 Task: Look for space in Bogovinje, Macedonia from 5th July, 2023 to 15th July, 2023 for 9 adults in price range Rs.15000 to Rs.25000. Place can be entire place with 5 bedrooms having 5 beds and 5 bathrooms. Property type can be house, flat, guest house. Amenities needed are: washing machine. Booking option can be shelf check-in. Required host language is English.
Action: Mouse moved to (519, 110)
Screenshot: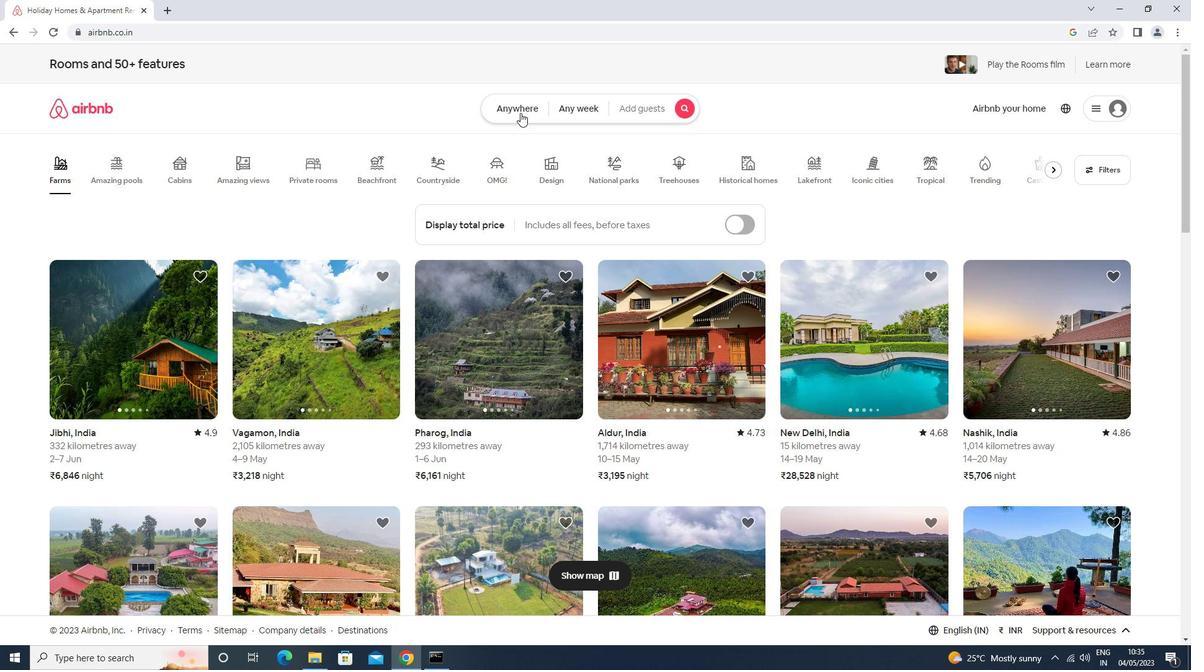
Action: Mouse pressed left at (519, 110)
Screenshot: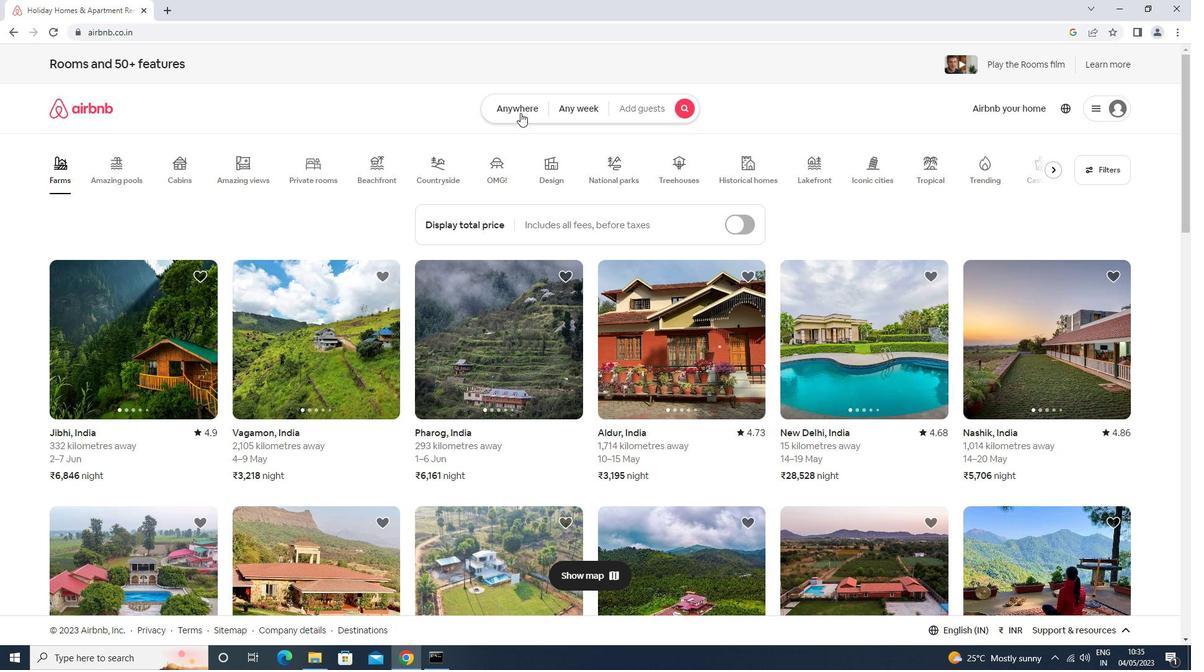 
Action: Mouse moved to (489, 165)
Screenshot: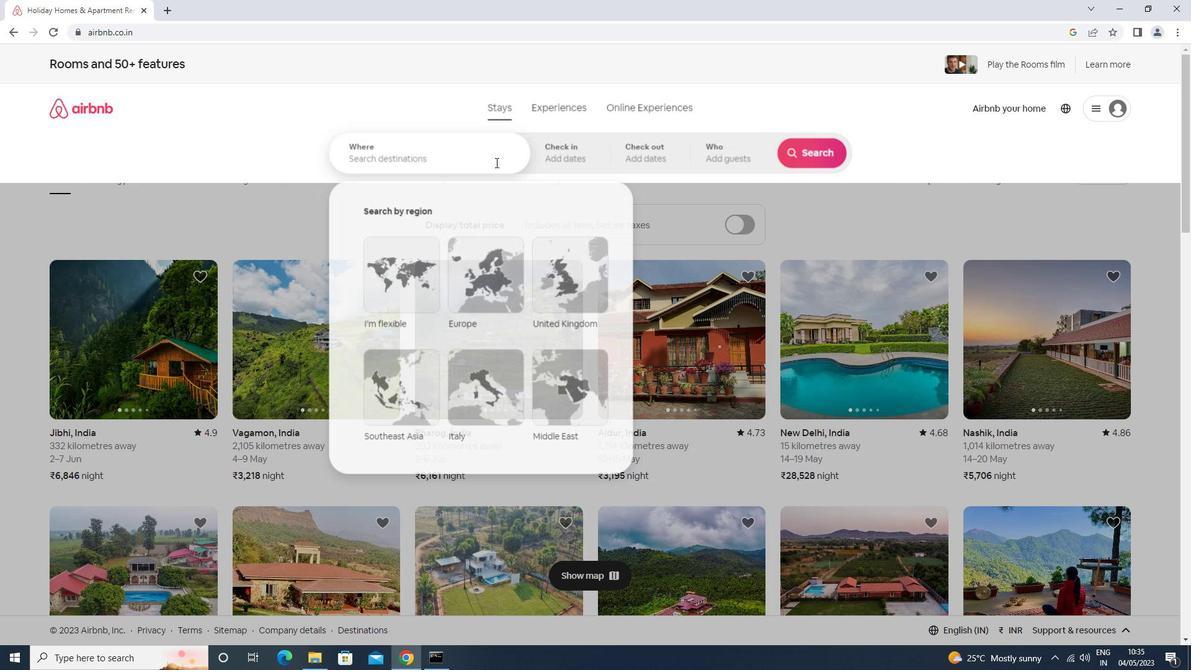
Action: Mouse pressed left at (489, 165)
Screenshot: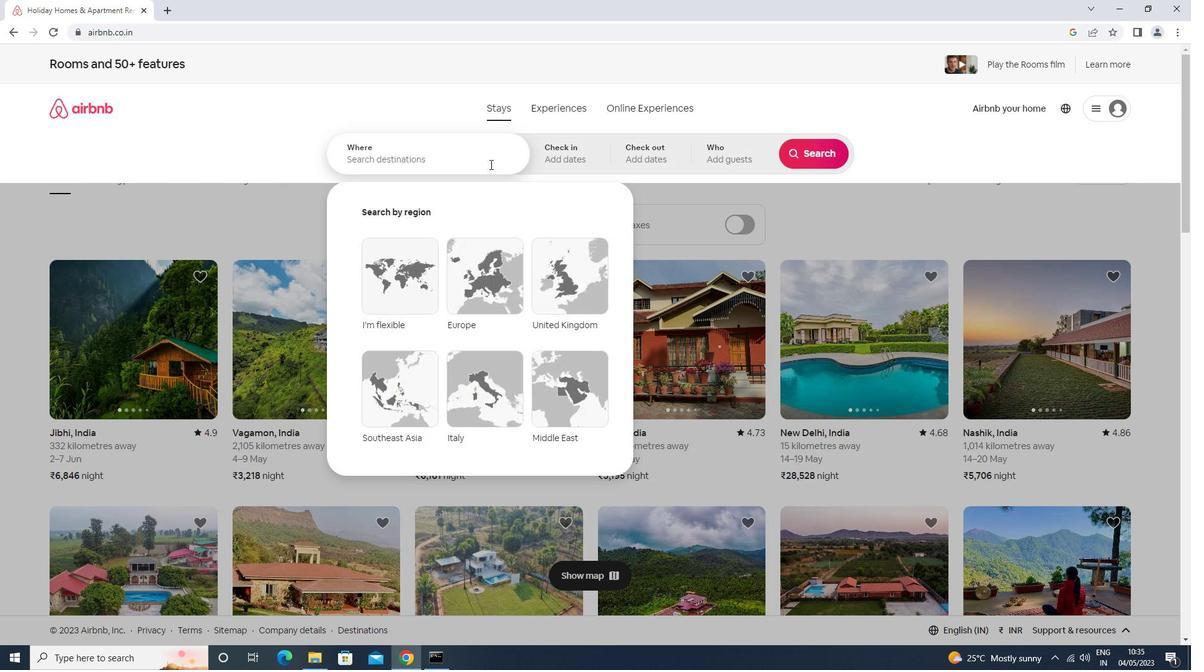 
Action: Key pressed bogoni<Key.backspace><Key.backspace>vinje<Key.down><Key.enter>
Screenshot: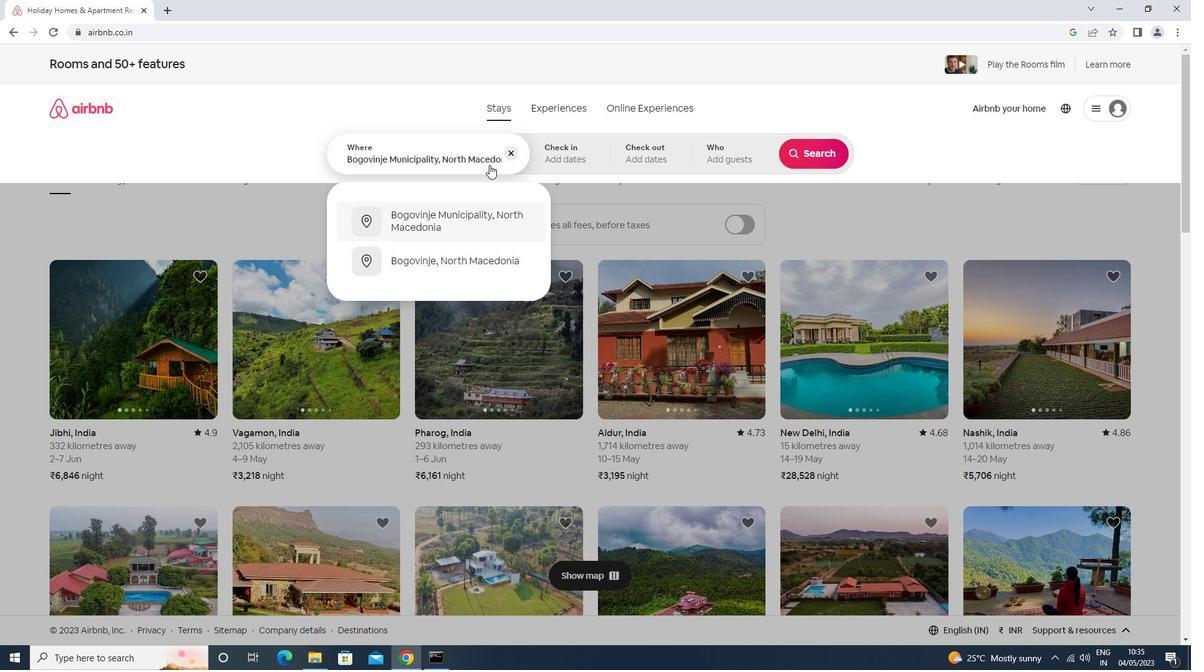 
Action: Mouse moved to (809, 250)
Screenshot: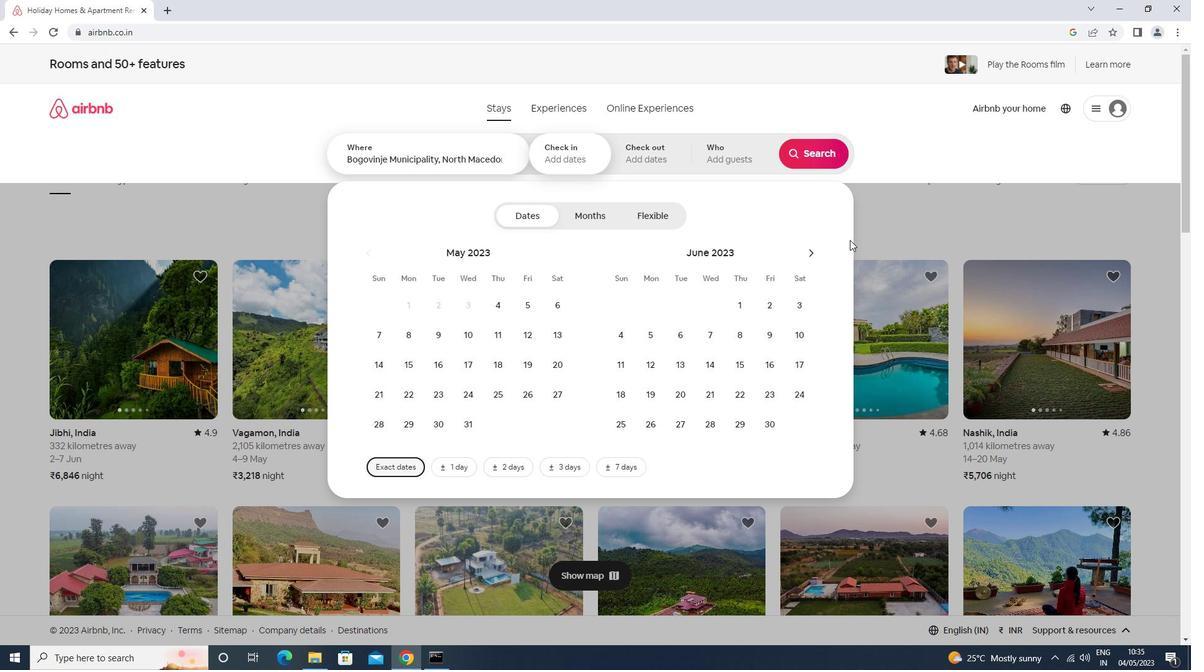 
Action: Mouse pressed left at (809, 250)
Screenshot: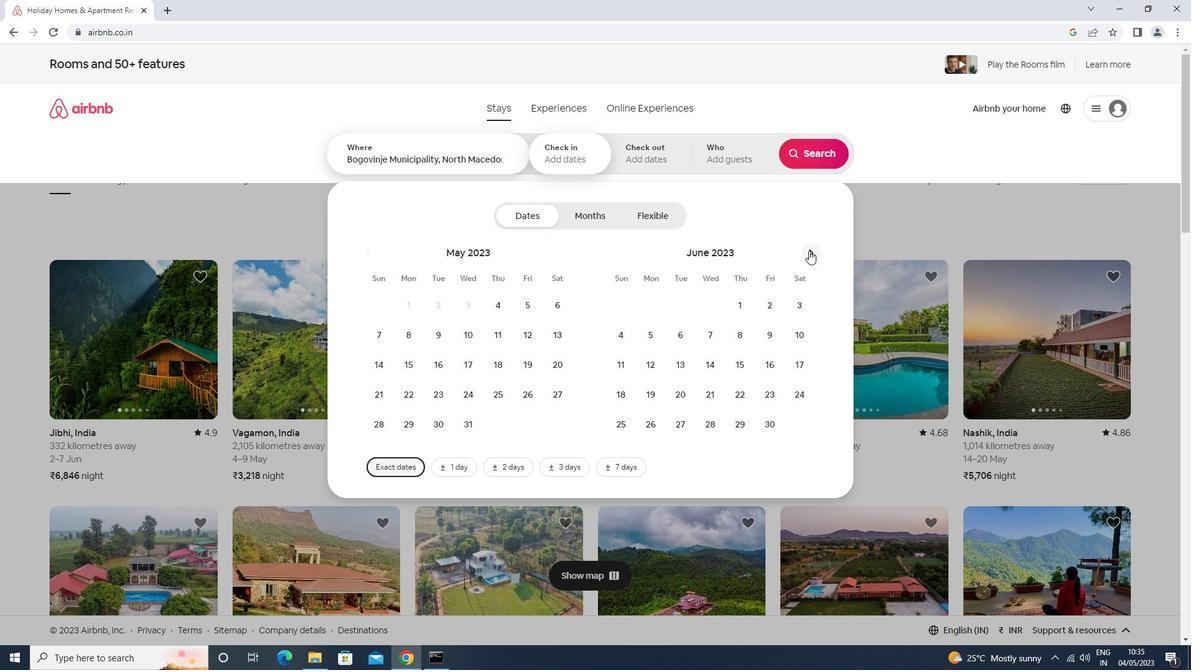 
Action: Mouse moved to (716, 332)
Screenshot: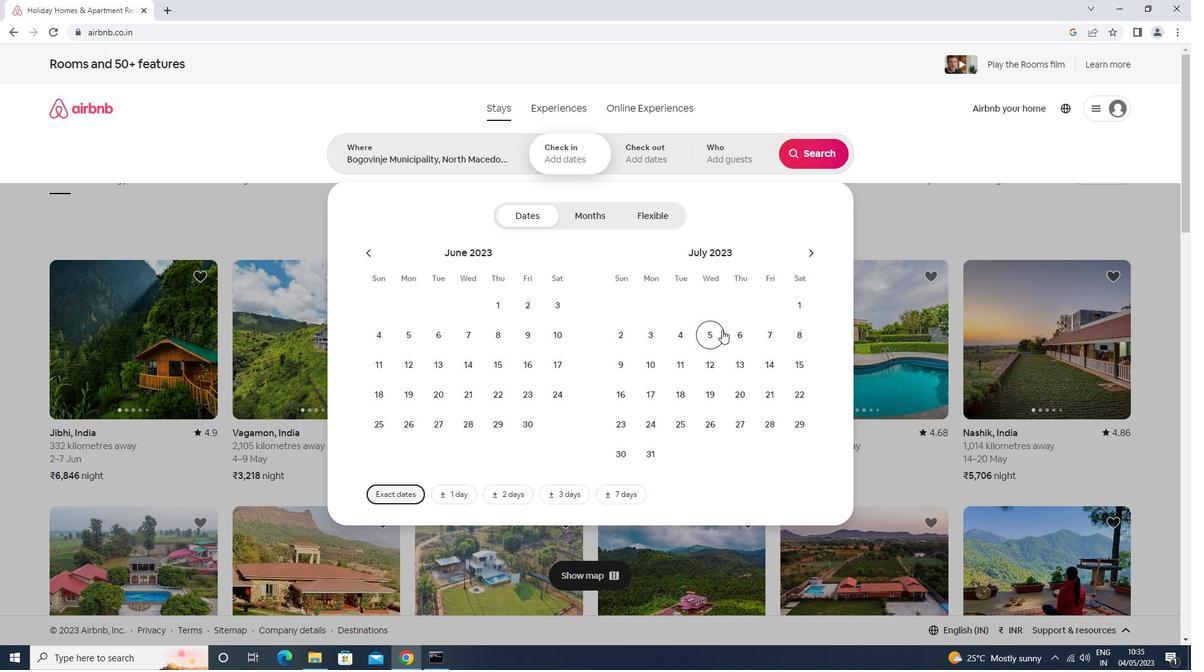 
Action: Mouse pressed left at (716, 332)
Screenshot: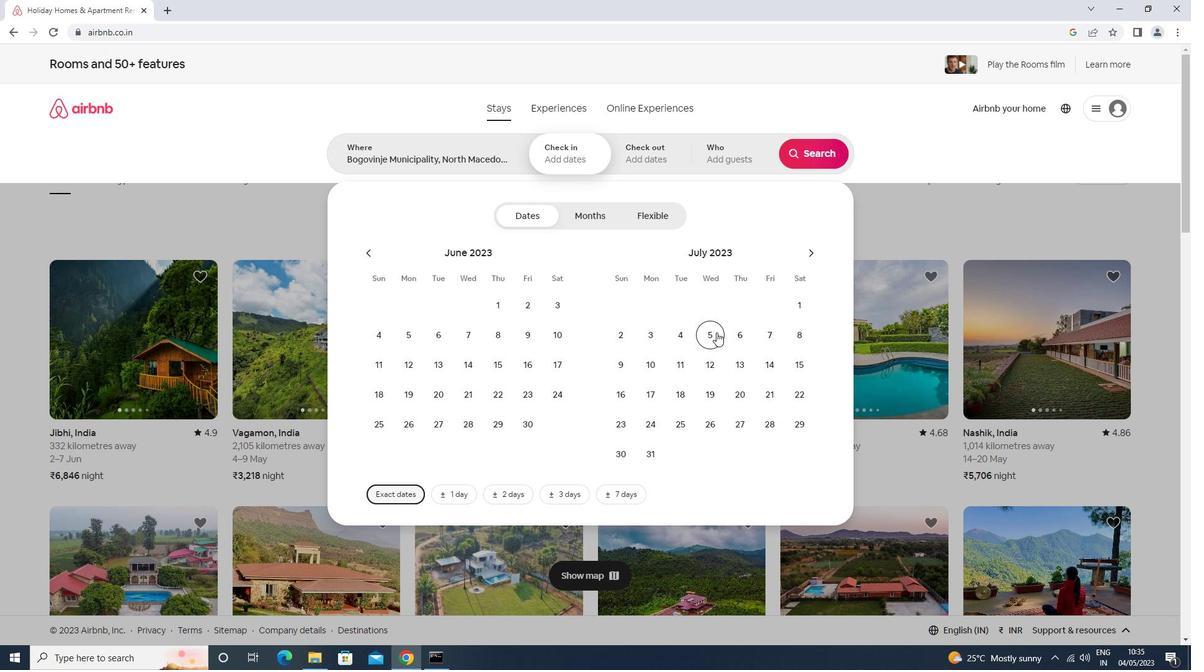 
Action: Mouse moved to (803, 366)
Screenshot: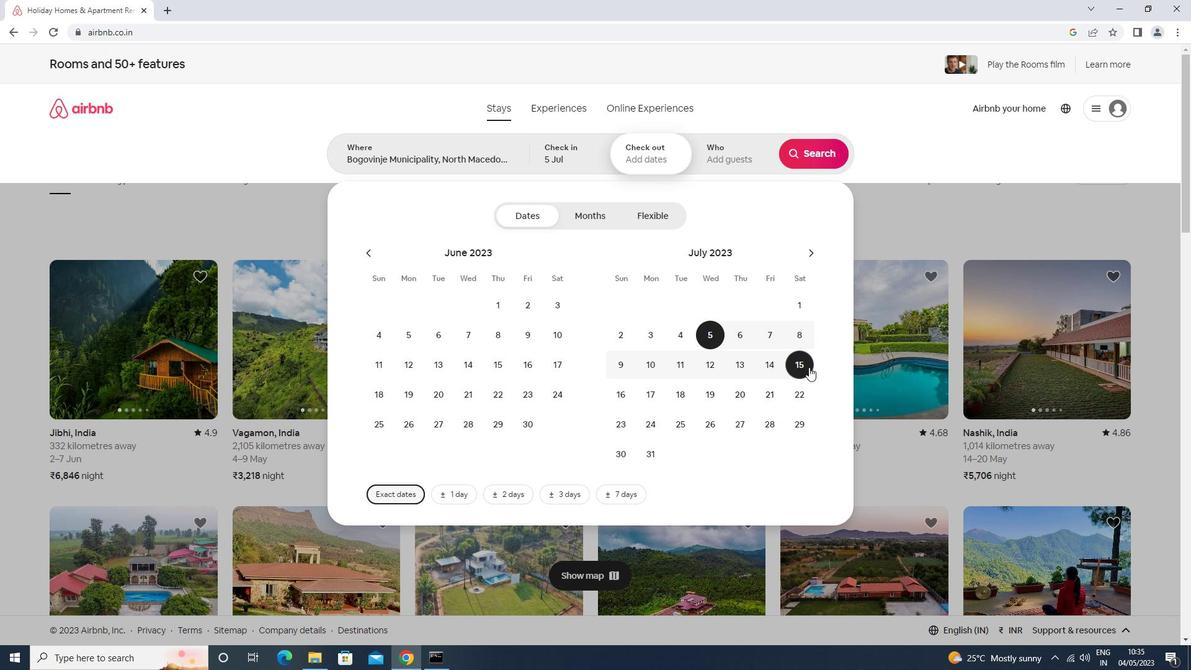 
Action: Mouse pressed left at (803, 366)
Screenshot: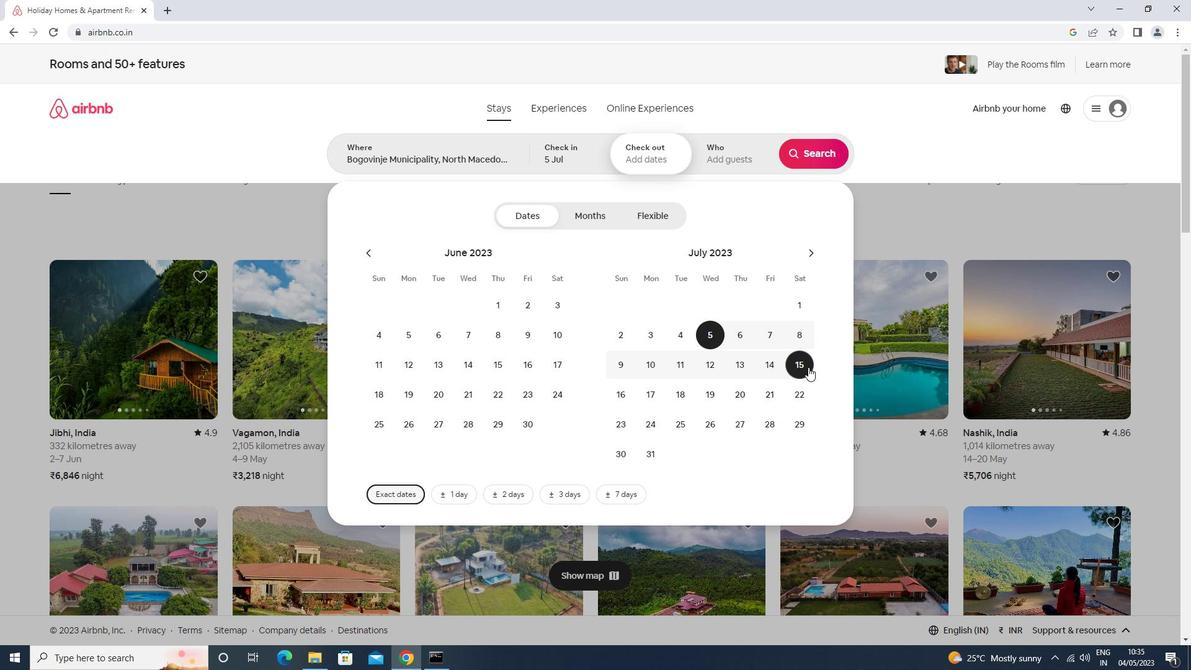 
Action: Mouse moved to (739, 161)
Screenshot: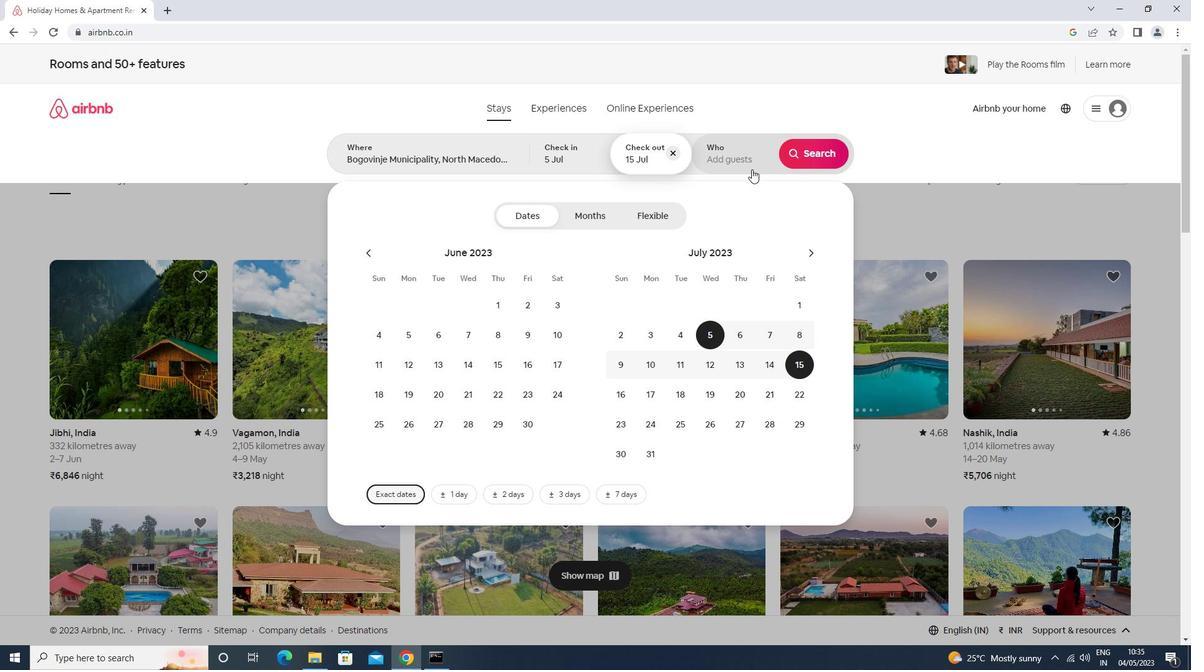 
Action: Mouse pressed left at (739, 161)
Screenshot: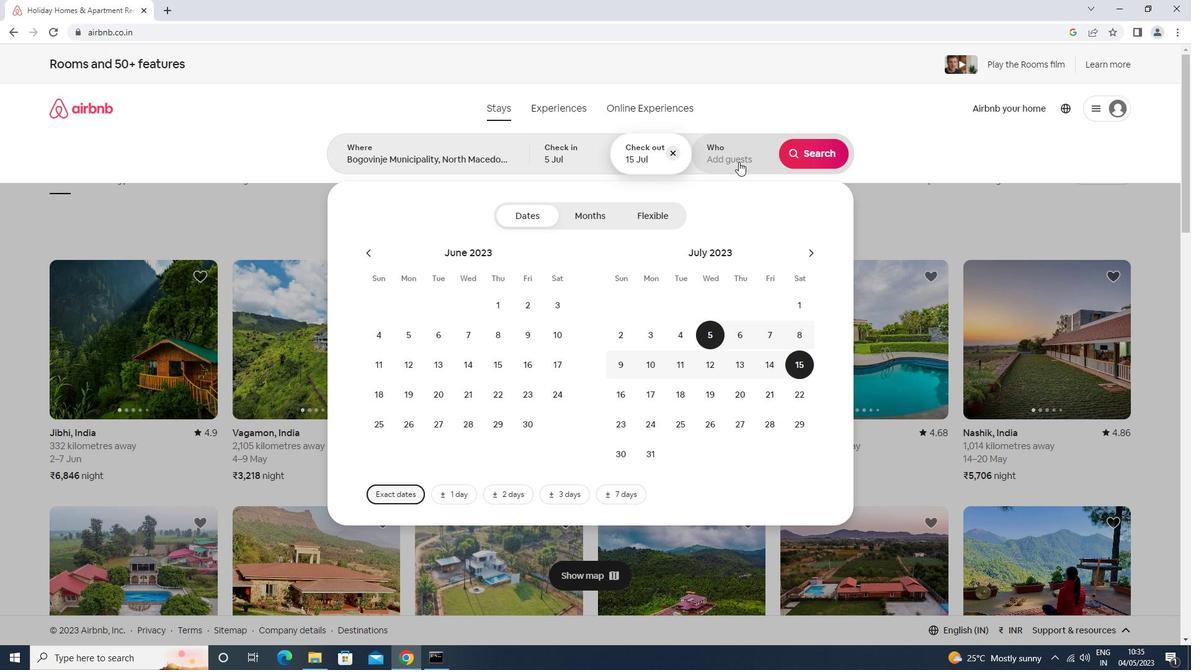 
Action: Mouse moved to (809, 219)
Screenshot: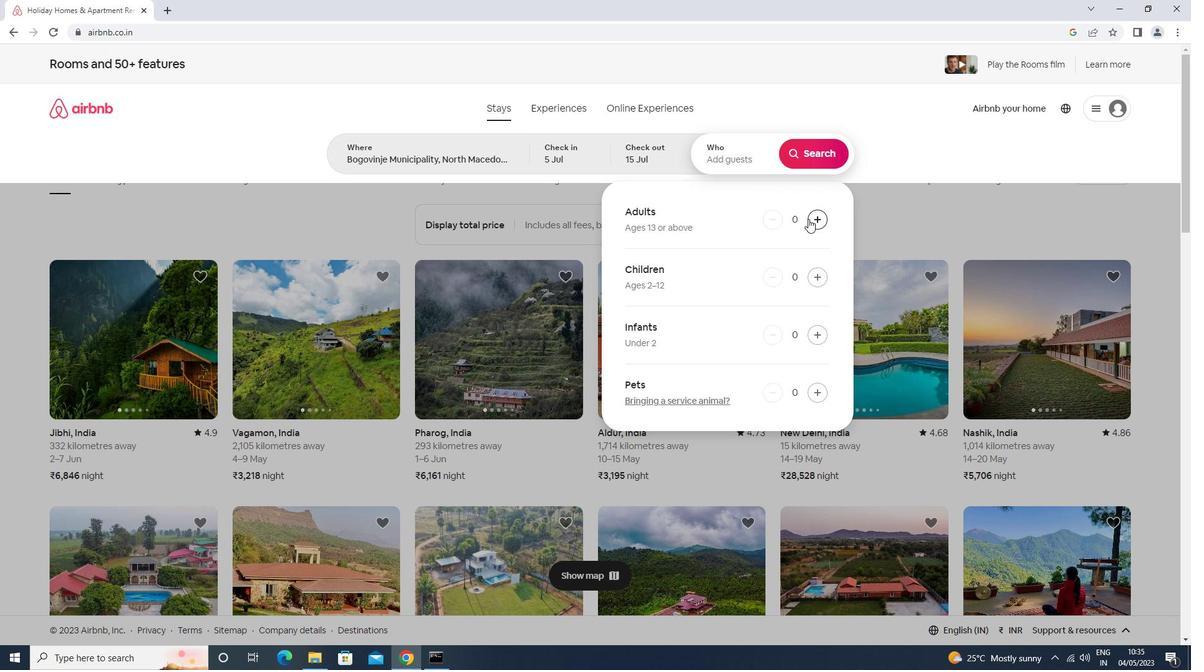 
Action: Mouse pressed left at (809, 219)
Screenshot: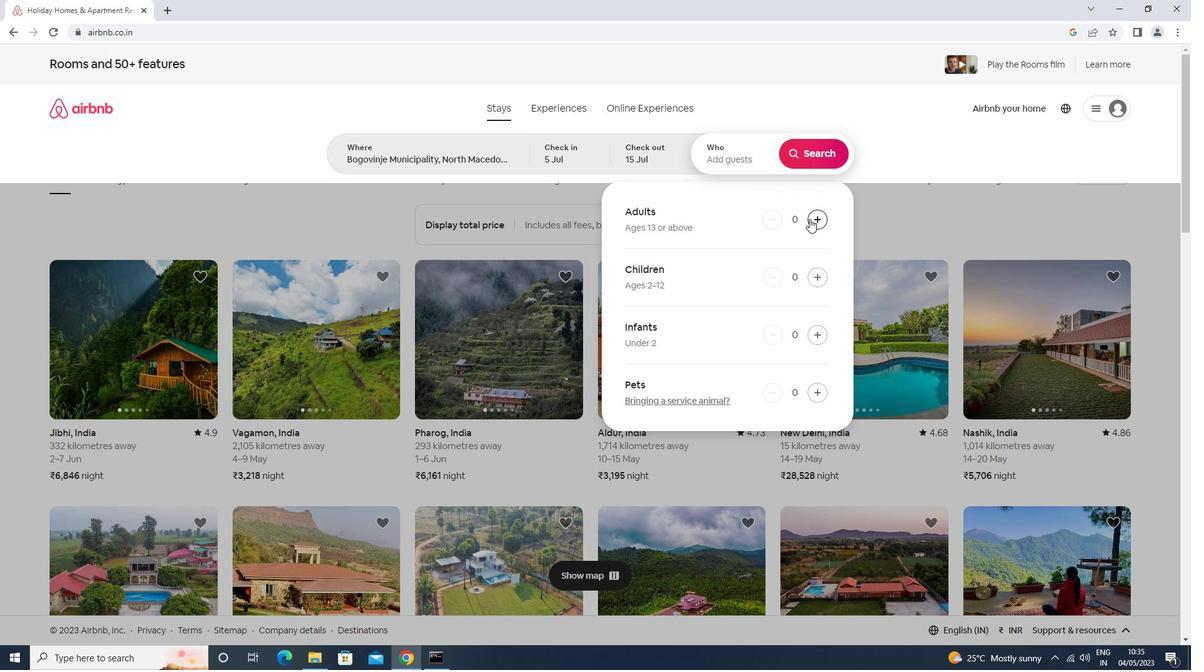 
Action: Mouse moved to (810, 219)
Screenshot: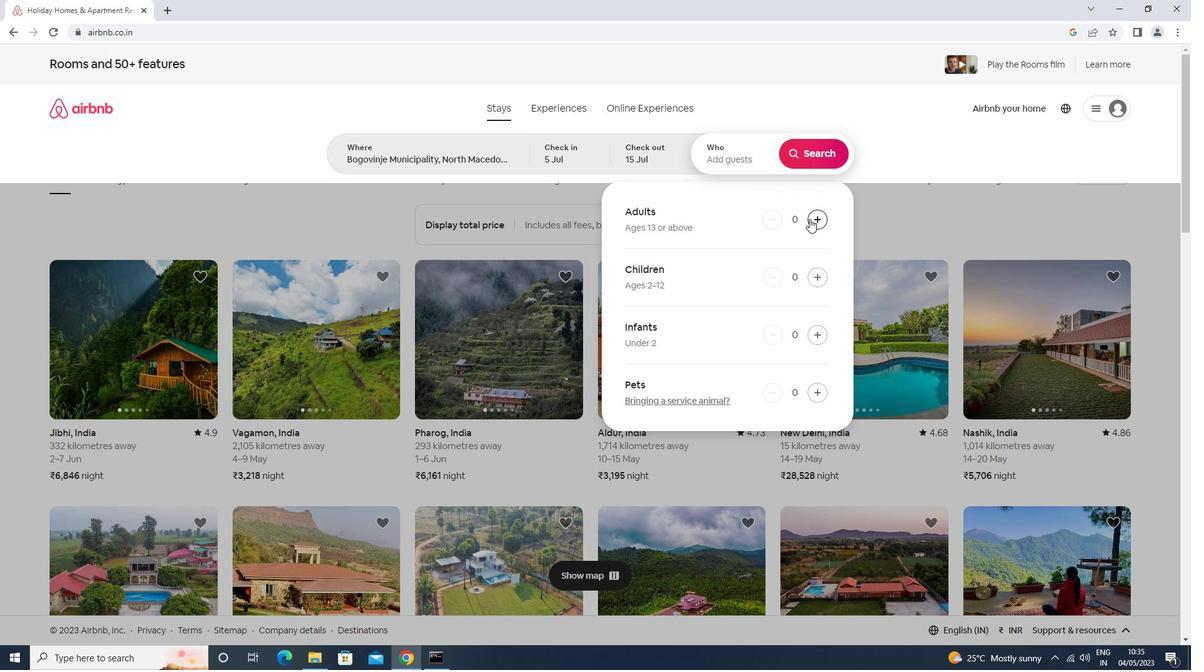 
Action: Mouse pressed left at (810, 219)
Screenshot: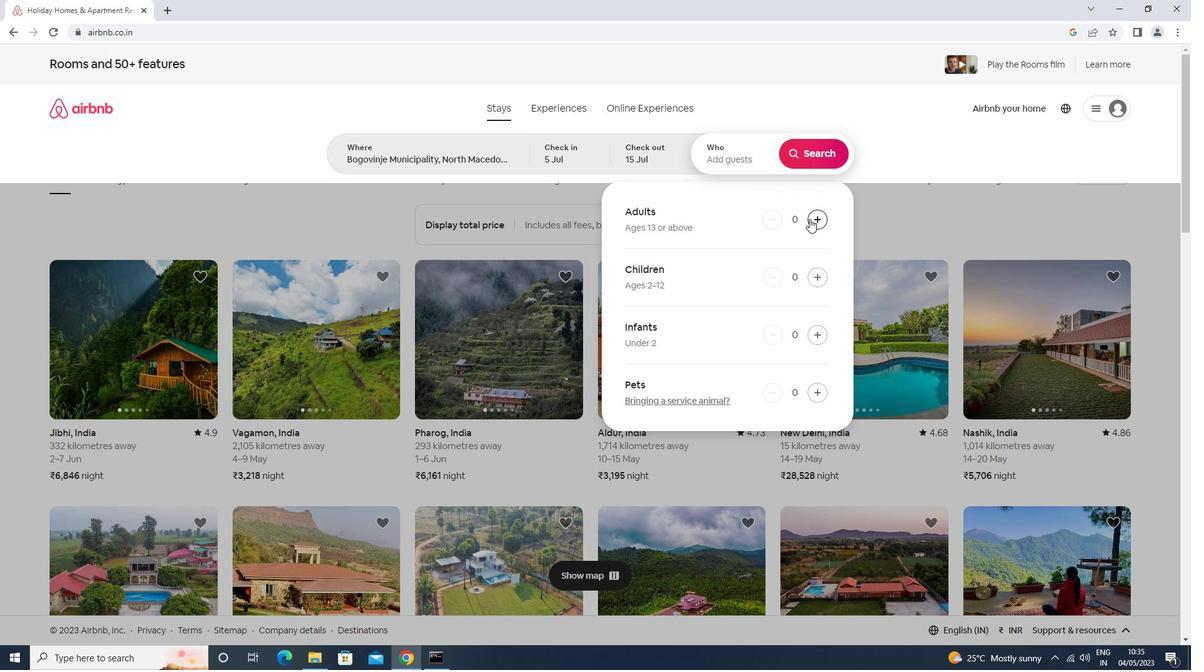 
Action: Mouse pressed left at (810, 219)
Screenshot: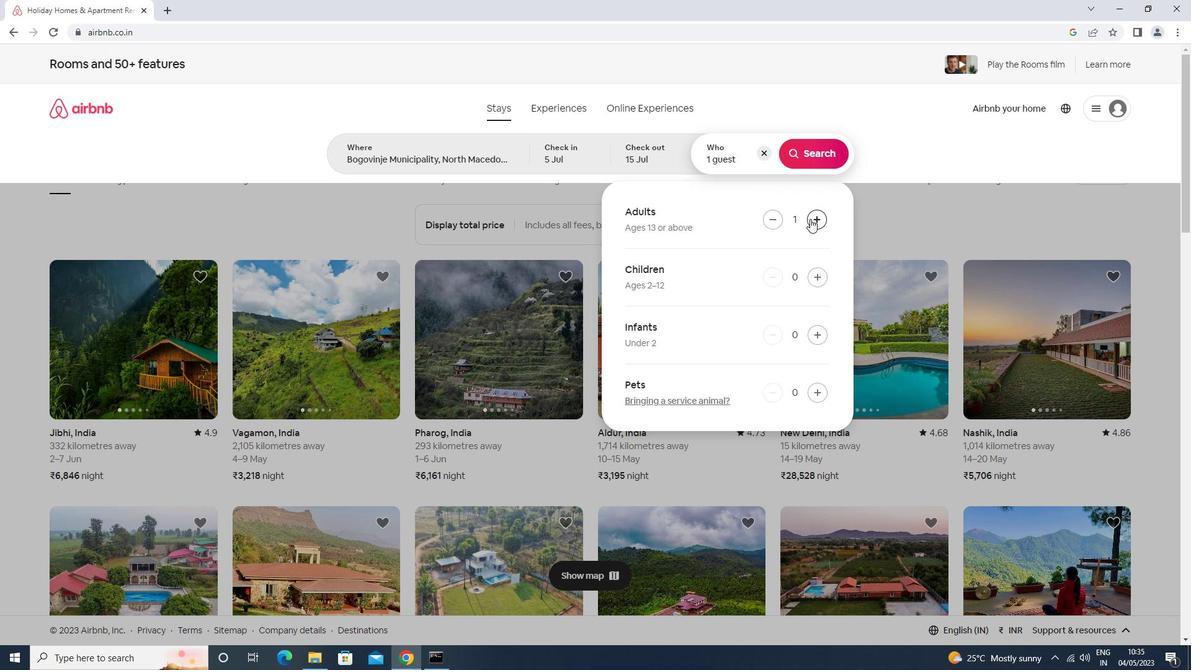 
Action: Mouse pressed left at (810, 219)
Screenshot: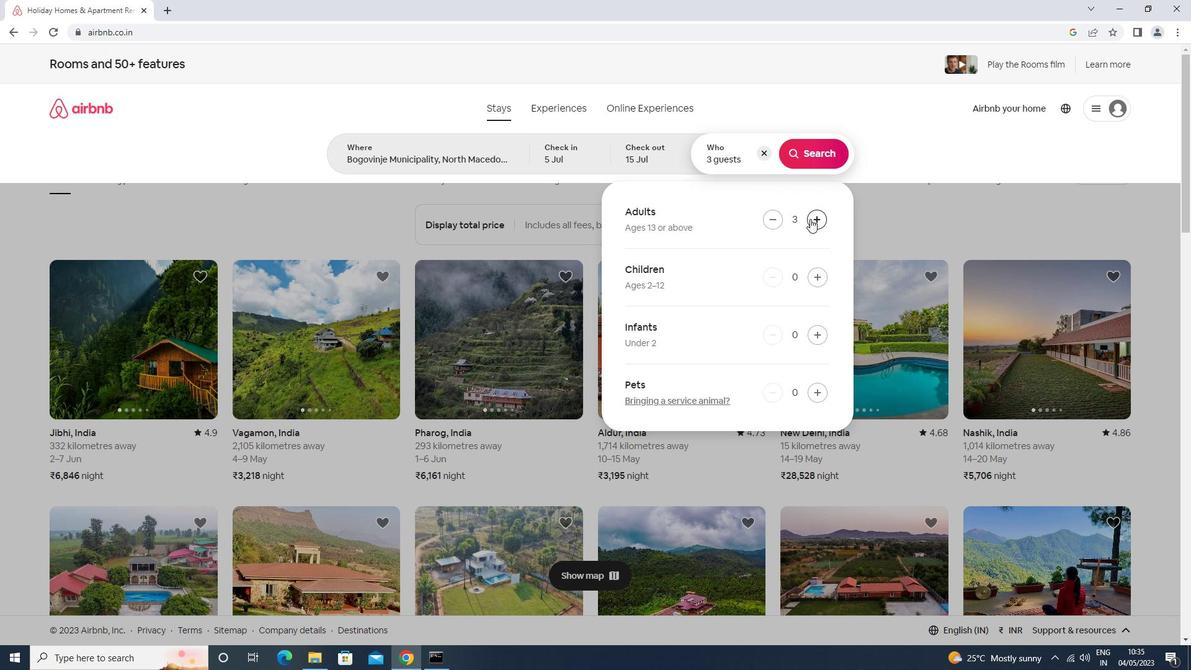 
Action: Mouse moved to (811, 217)
Screenshot: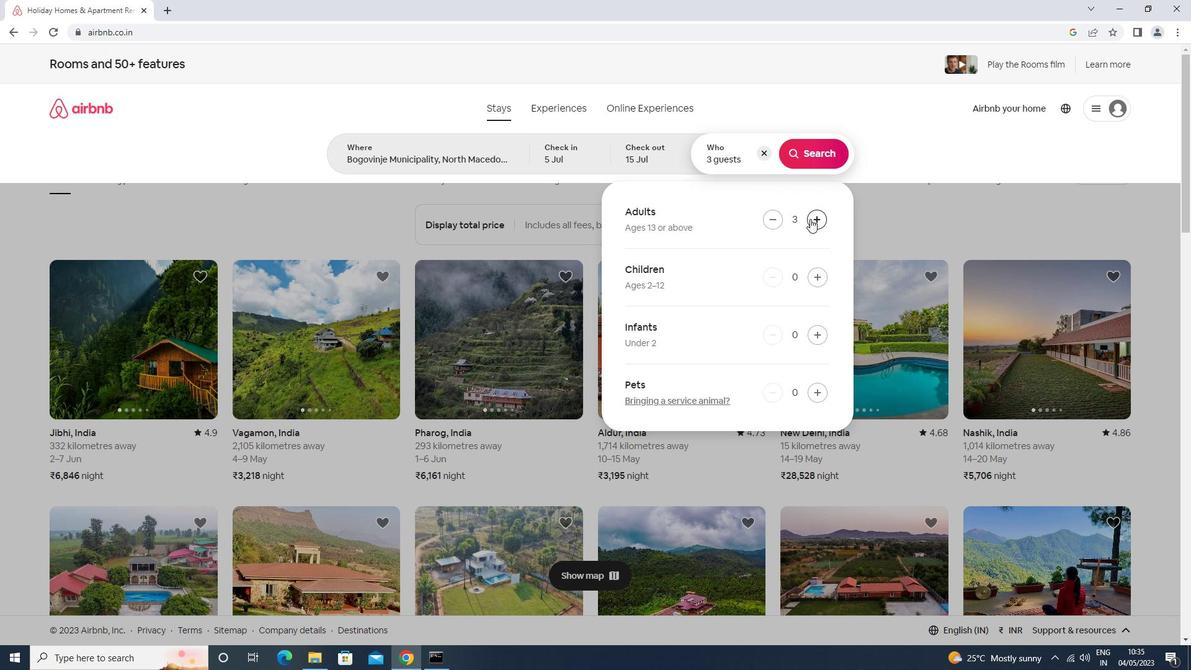 
Action: Mouse pressed left at (811, 217)
Screenshot: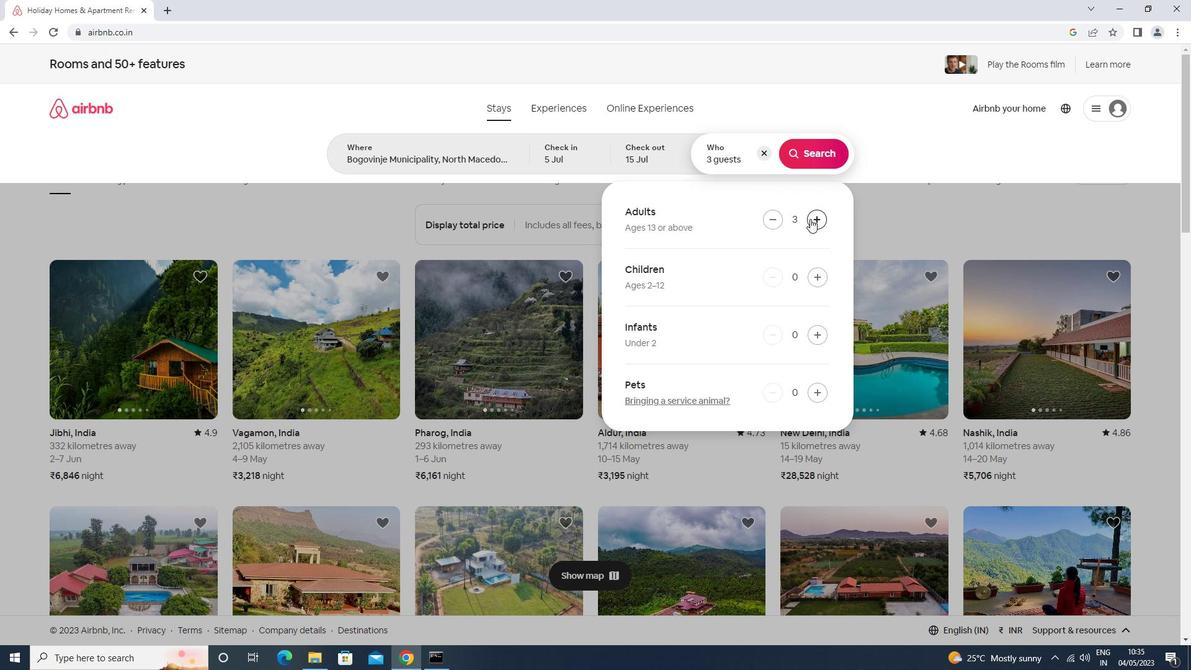 
Action: Mouse pressed left at (811, 217)
Screenshot: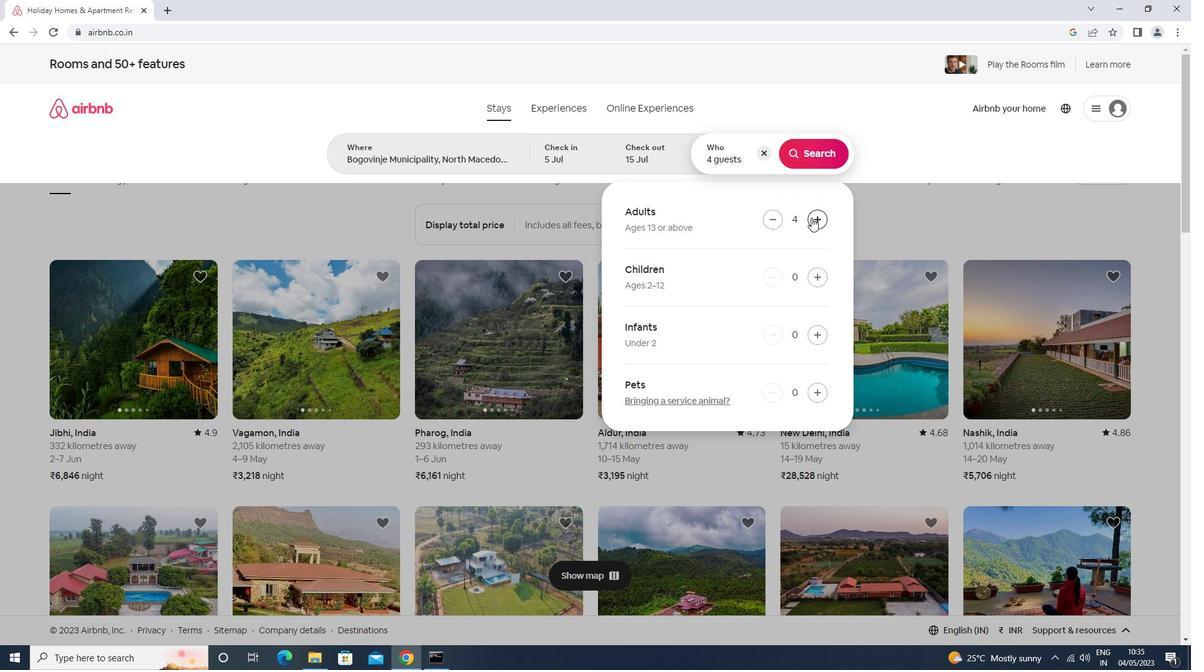 
Action: Mouse moved to (812, 217)
Screenshot: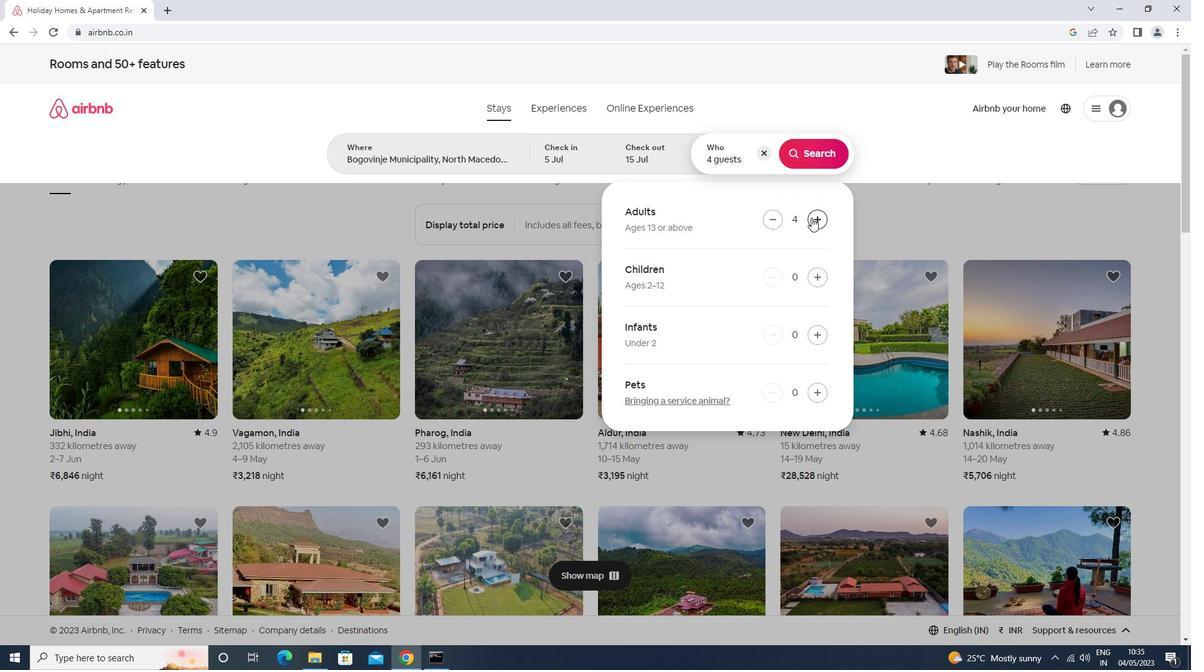 
Action: Mouse pressed left at (812, 217)
Screenshot: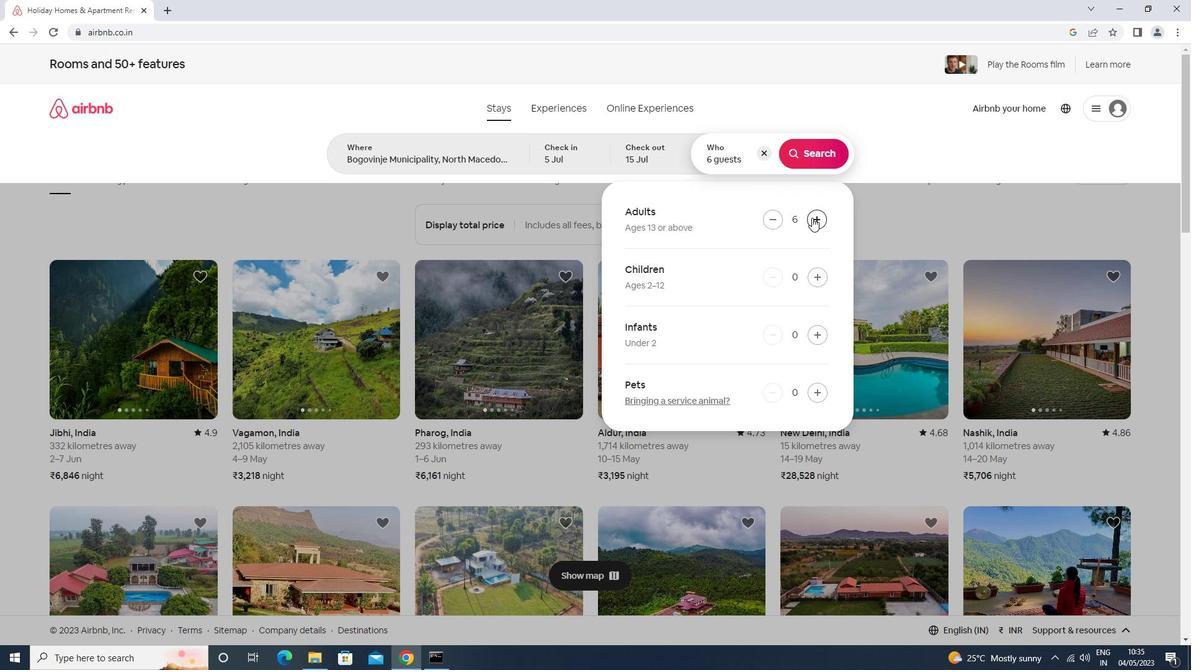 
Action: Mouse pressed left at (812, 217)
Screenshot: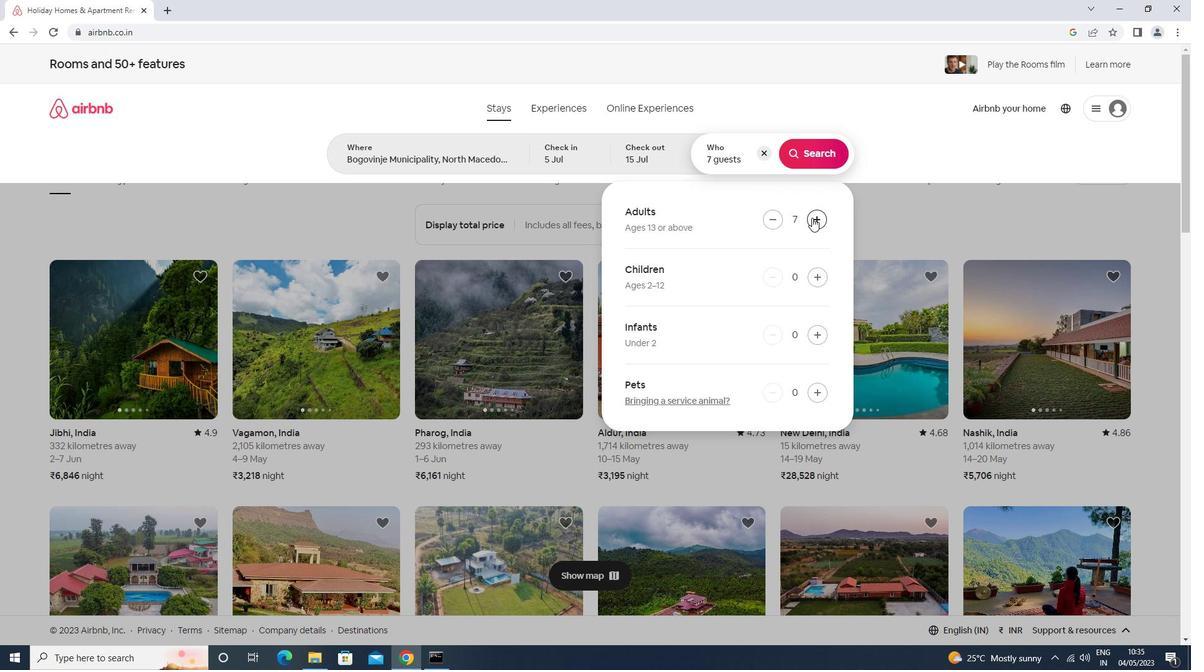
Action: Mouse pressed left at (812, 217)
Screenshot: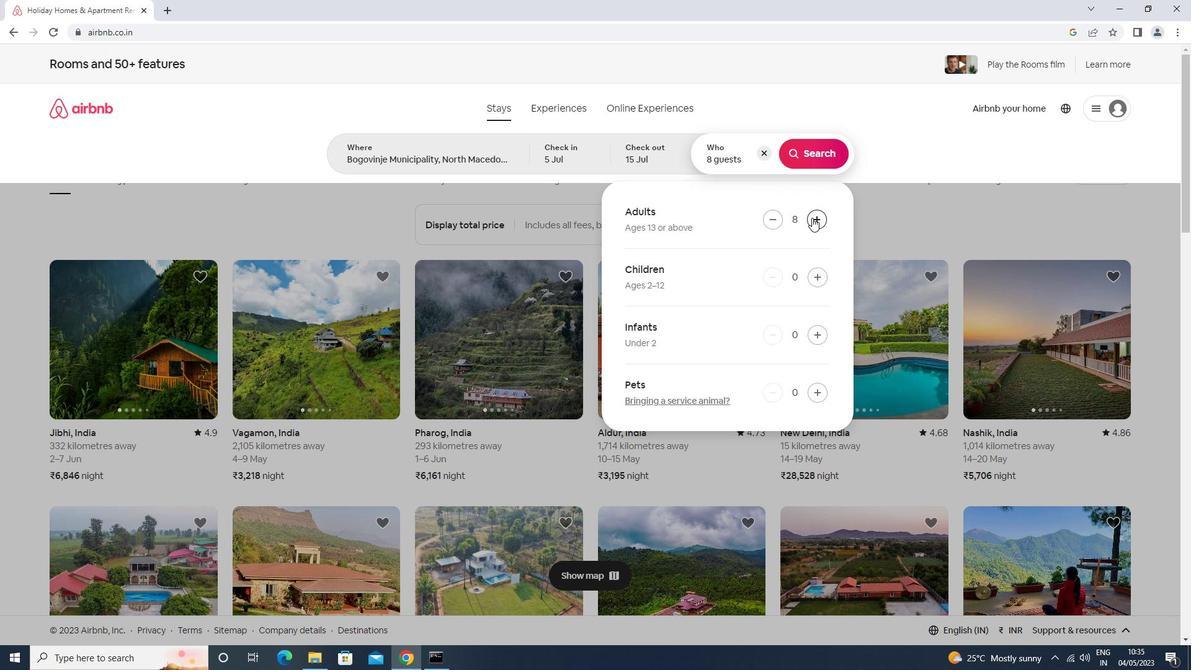 
Action: Mouse moved to (813, 152)
Screenshot: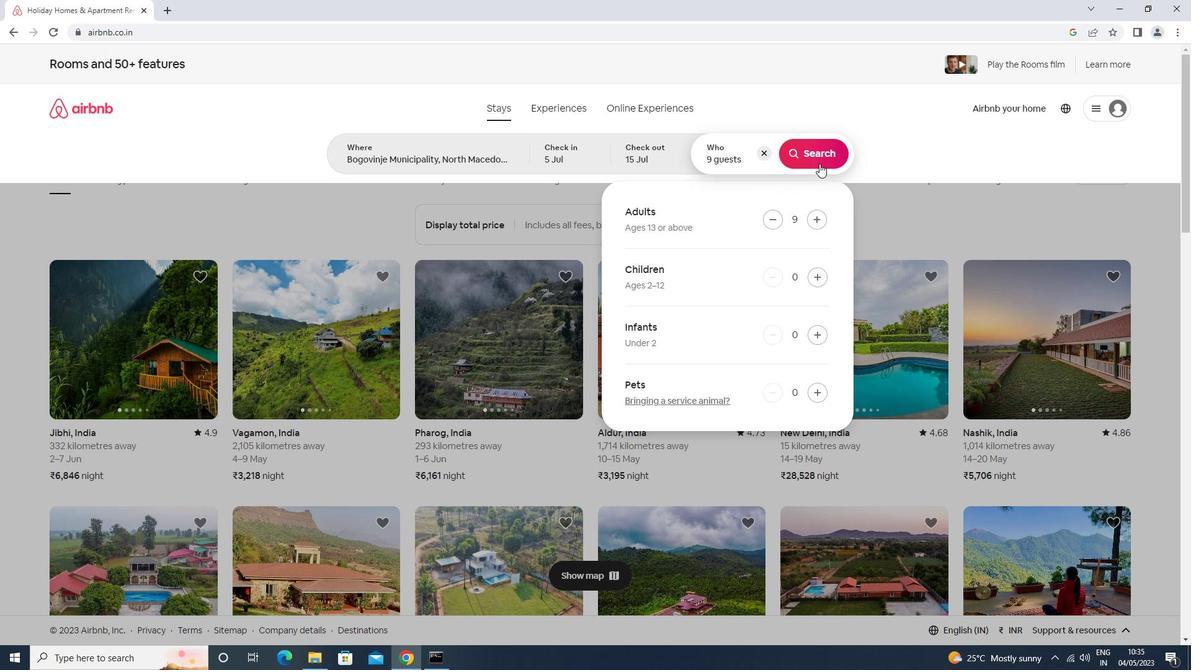 
Action: Mouse pressed left at (813, 152)
Screenshot: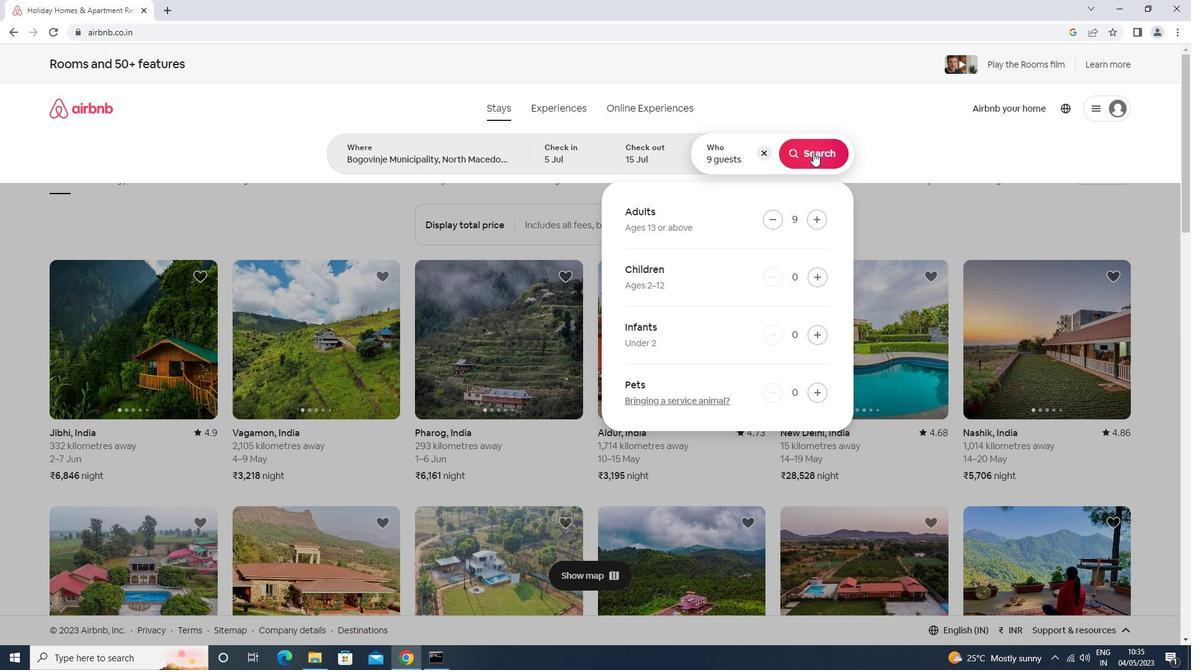 
Action: Mouse moved to (1144, 116)
Screenshot: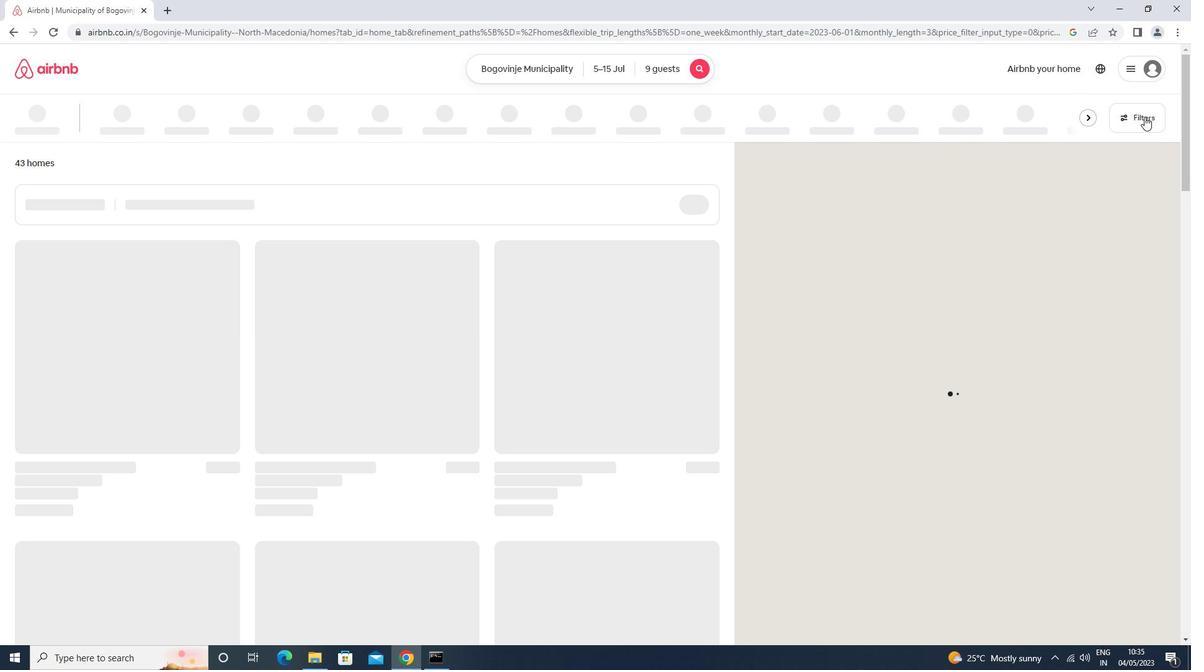 
Action: Mouse pressed left at (1144, 116)
Screenshot: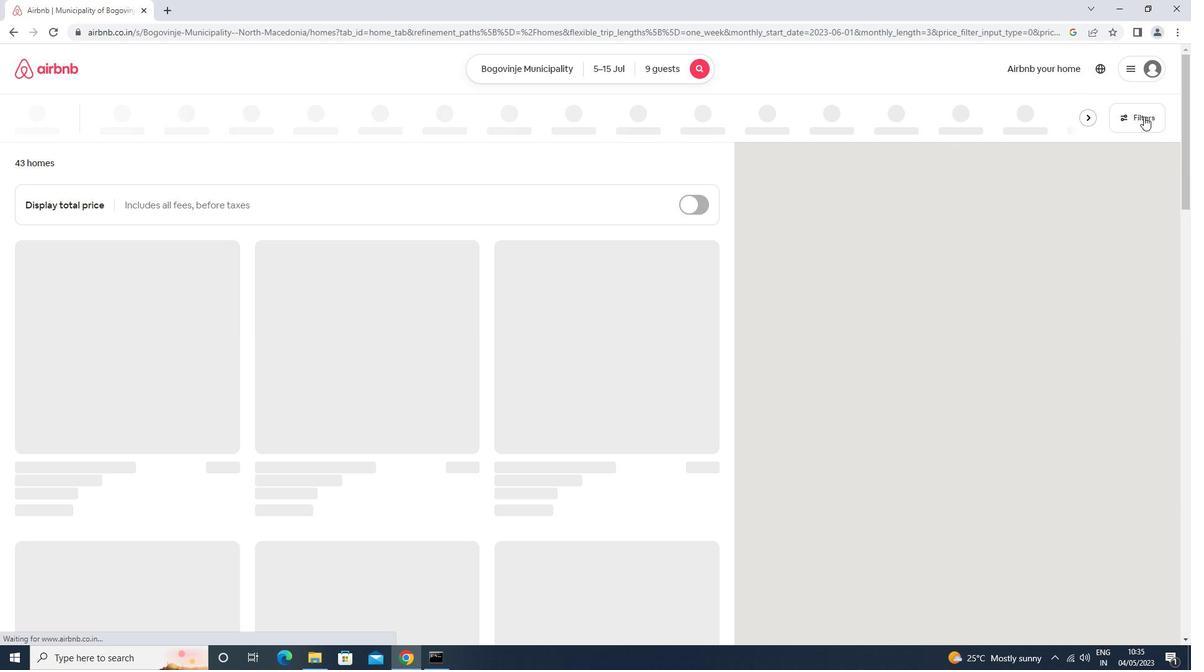 
Action: Mouse moved to (516, 276)
Screenshot: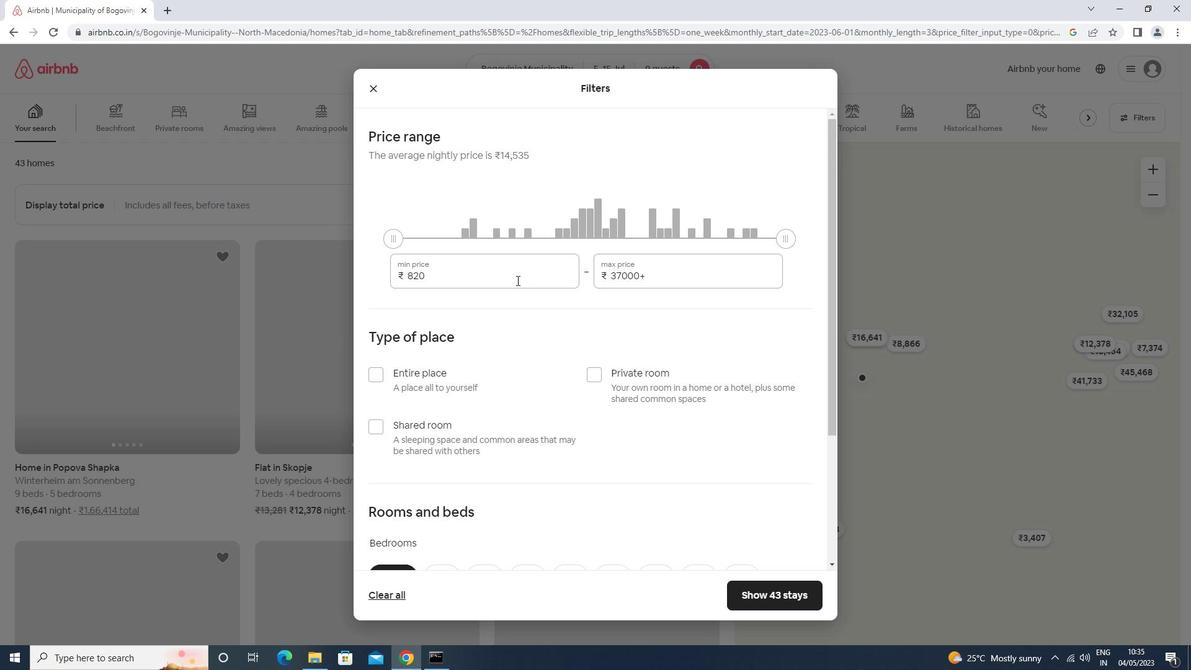 
Action: Mouse pressed left at (516, 276)
Screenshot: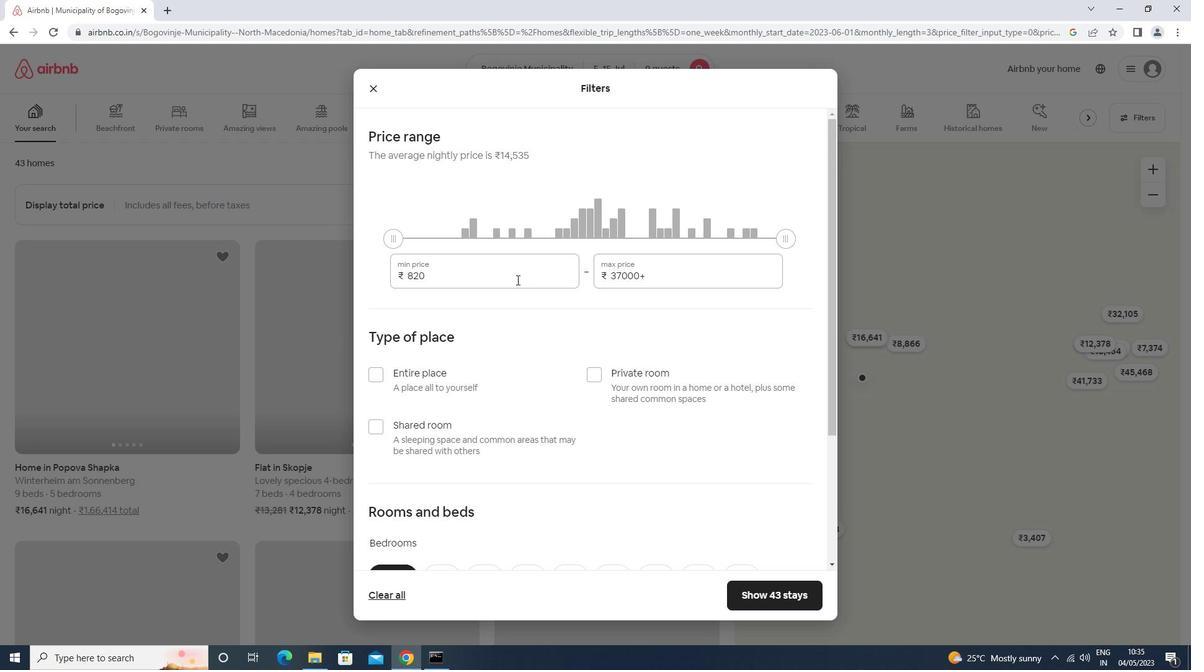 
Action: Mouse moved to (511, 276)
Screenshot: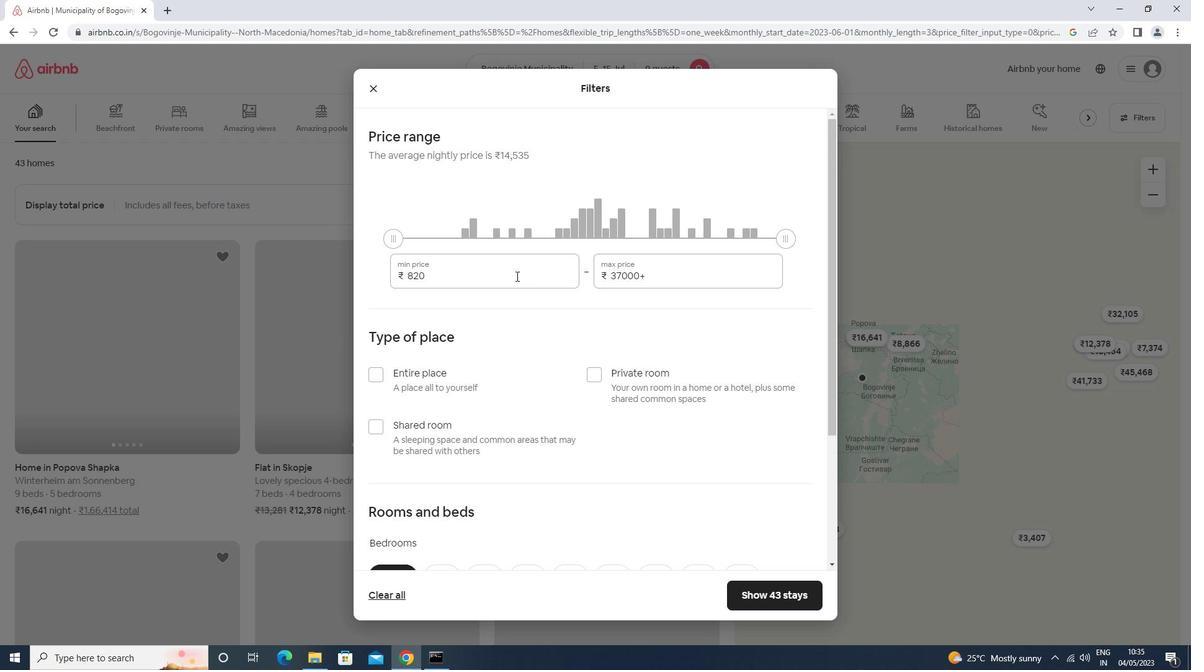 
Action: Key pressed <Key.backspace><Key.backspace><Key.backspace><Key.backspace><Key.backspace>15000<Key.tab>2020<Key.backspace><Key.backspace><Key.backspace>500<Key.backspace><Key.backspace><Key.backspace><Key.backspace><Key.backspace><Key.backspace>25000
Screenshot: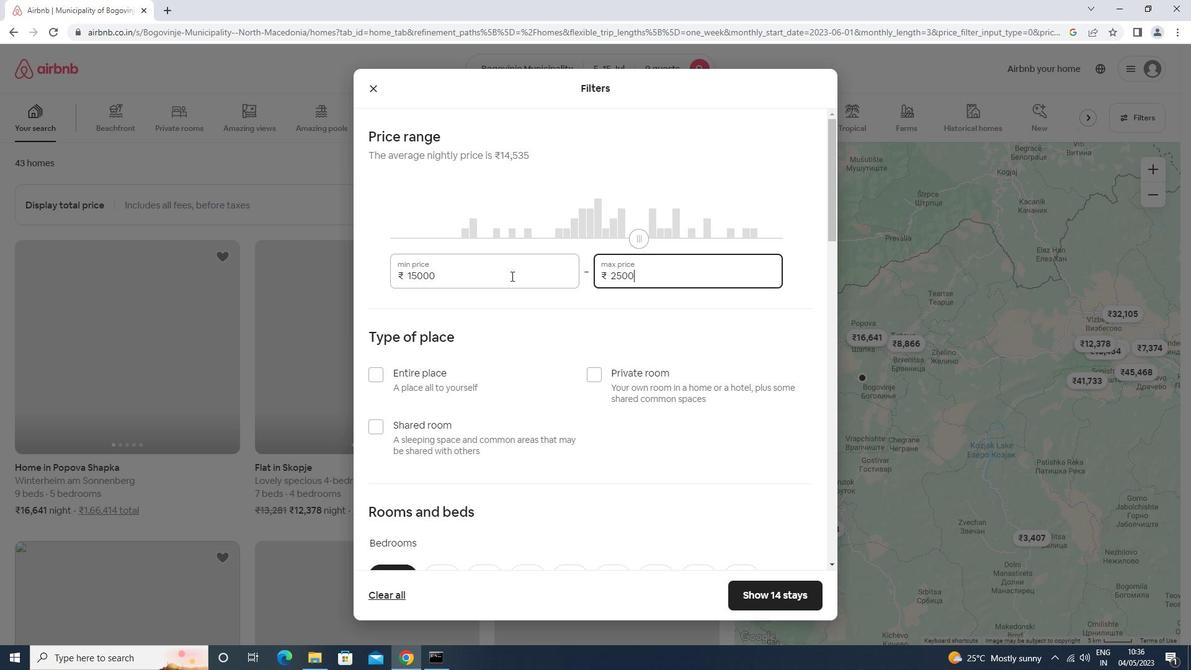 
Action: Mouse moved to (403, 379)
Screenshot: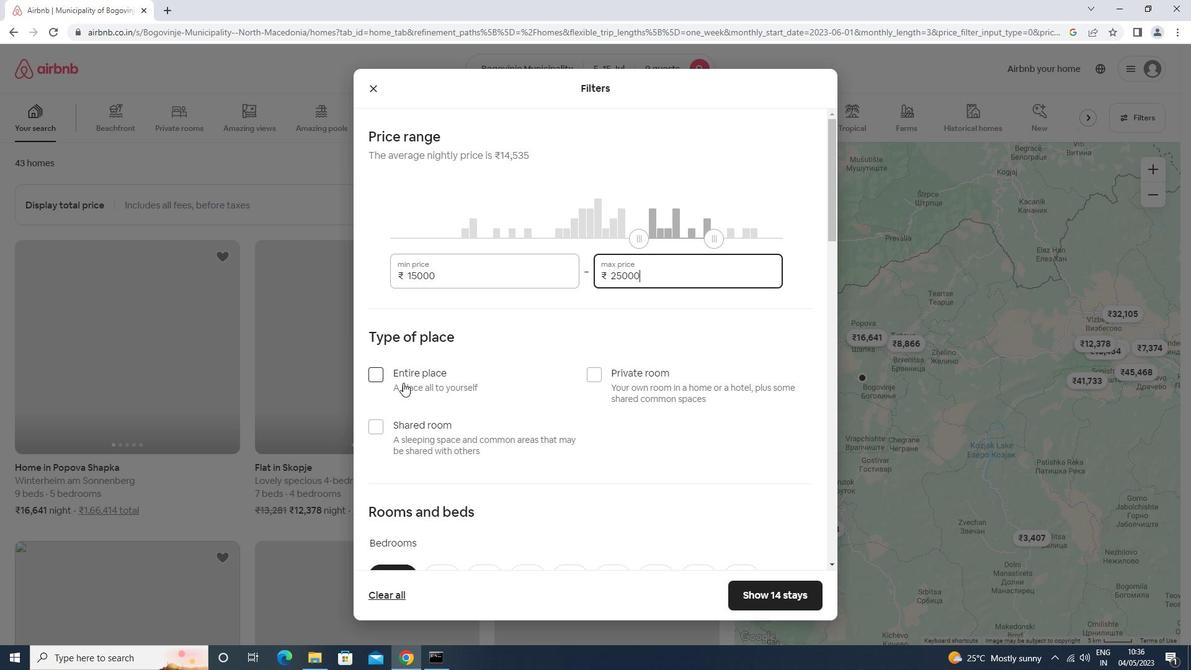 
Action: Mouse pressed left at (403, 379)
Screenshot: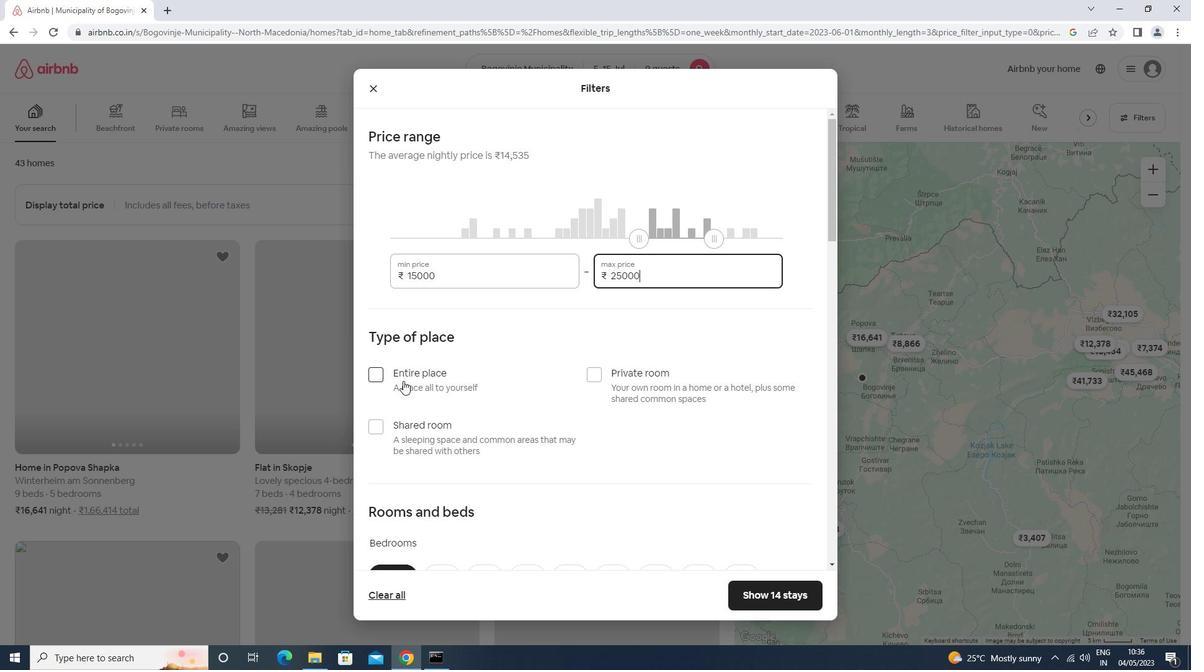 
Action: Mouse moved to (405, 376)
Screenshot: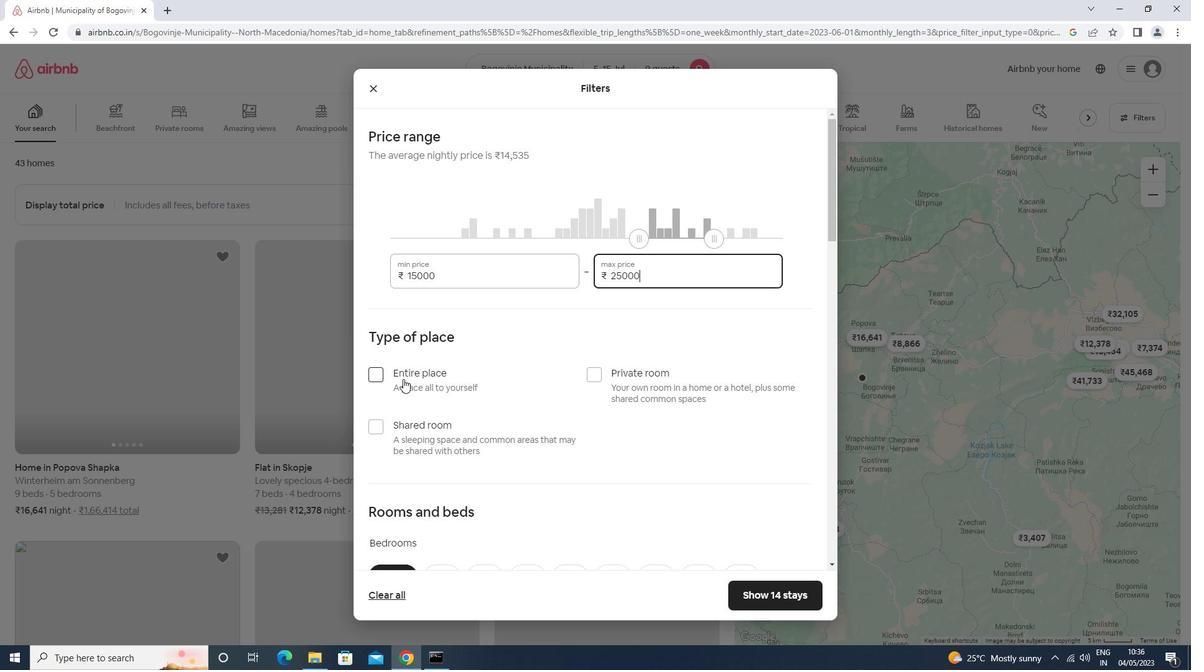 
Action: Mouse scrolled (405, 376) with delta (0, 0)
Screenshot: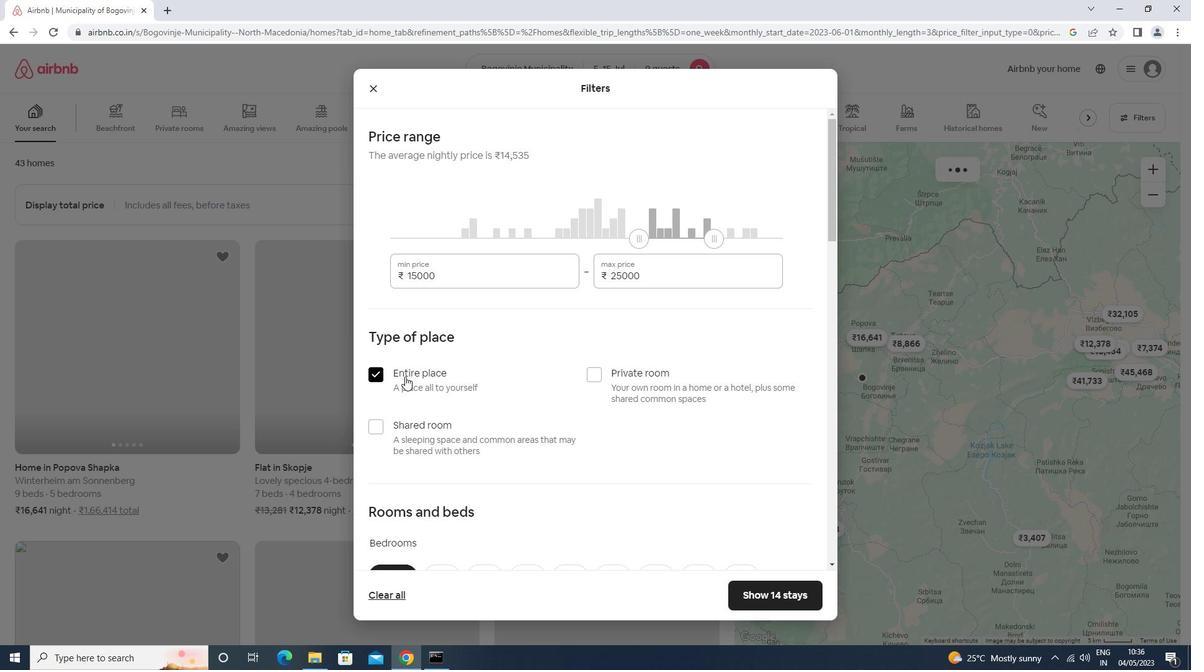 
Action: Mouse scrolled (405, 376) with delta (0, 0)
Screenshot: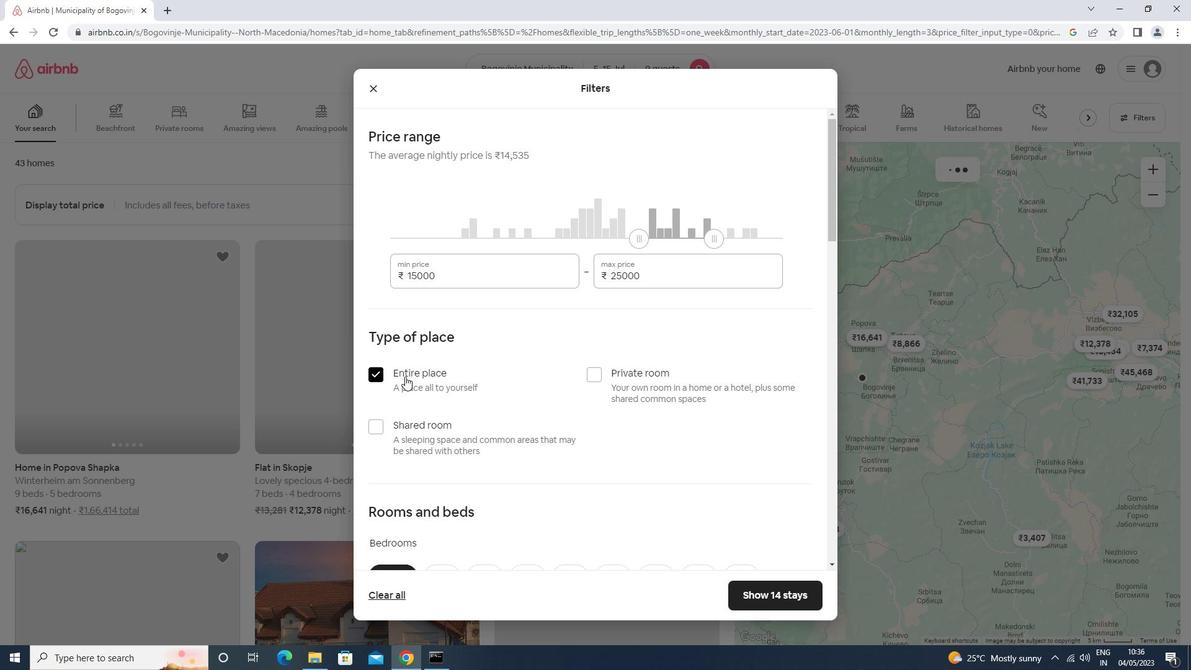 
Action: Mouse scrolled (405, 376) with delta (0, 0)
Screenshot: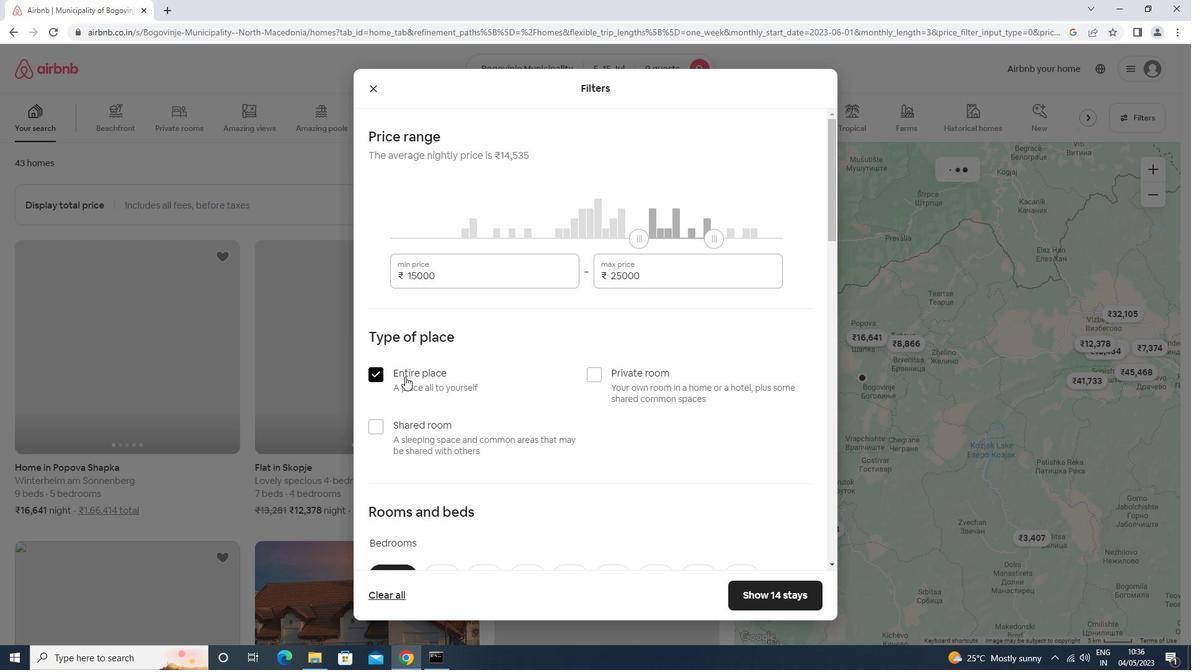 
Action: Mouse scrolled (405, 376) with delta (0, 0)
Screenshot: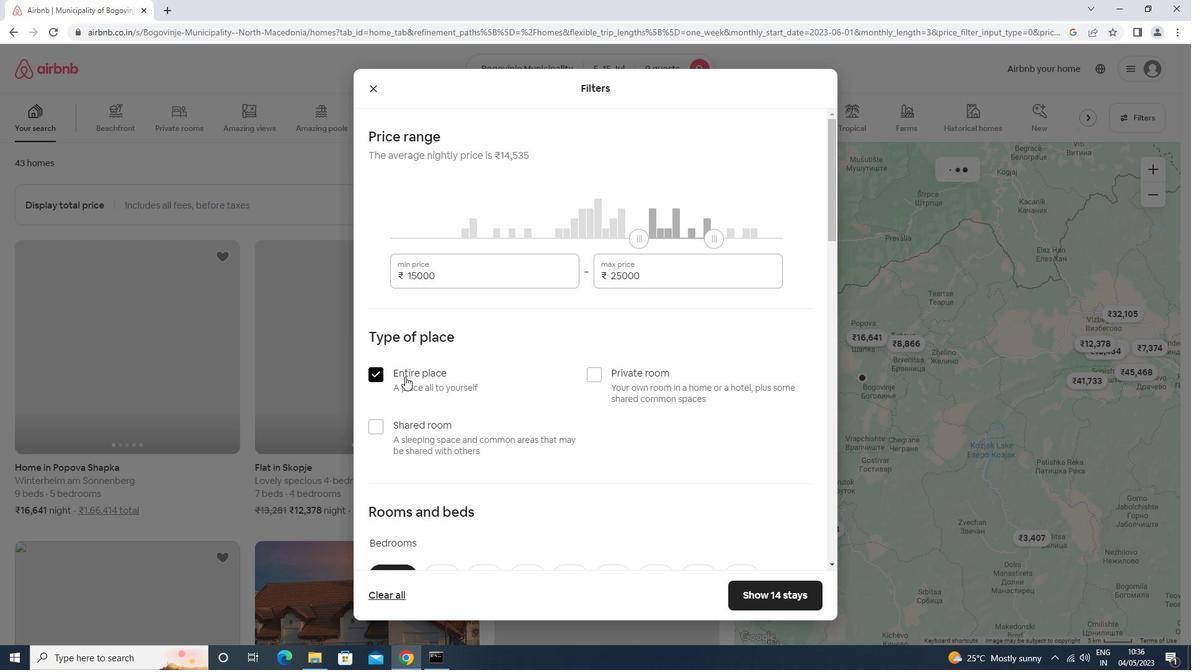 
Action: Mouse scrolled (405, 376) with delta (0, 0)
Screenshot: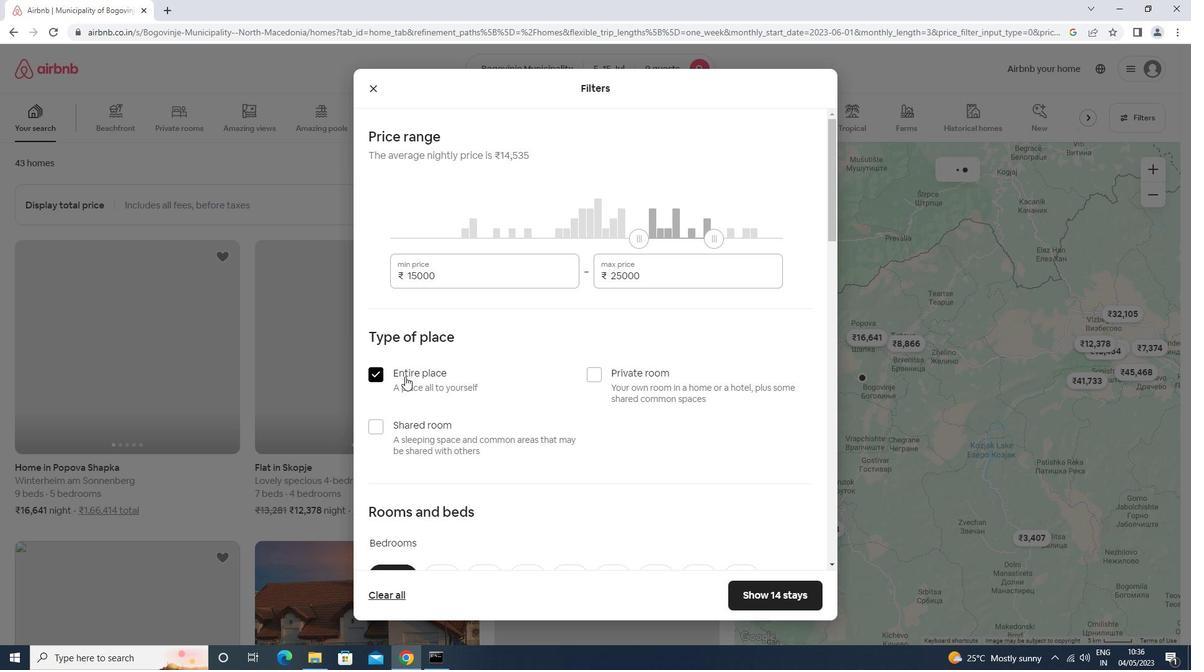 
Action: Mouse moved to (620, 261)
Screenshot: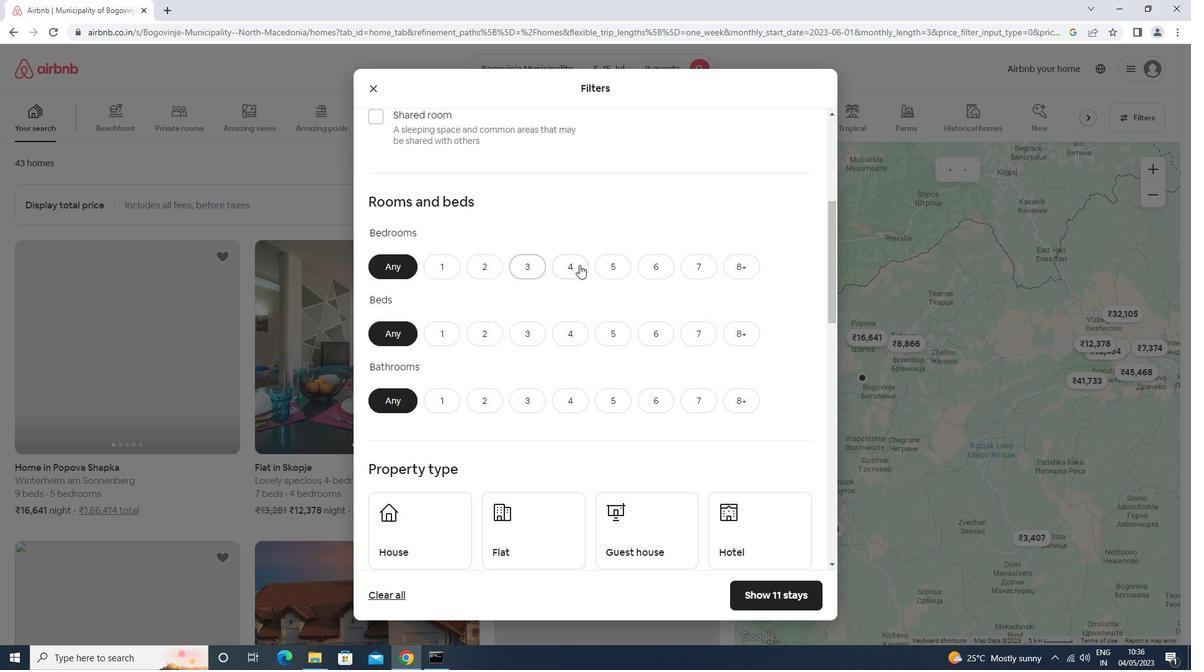 
Action: Mouse pressed left at (620, 261)
Screenshot: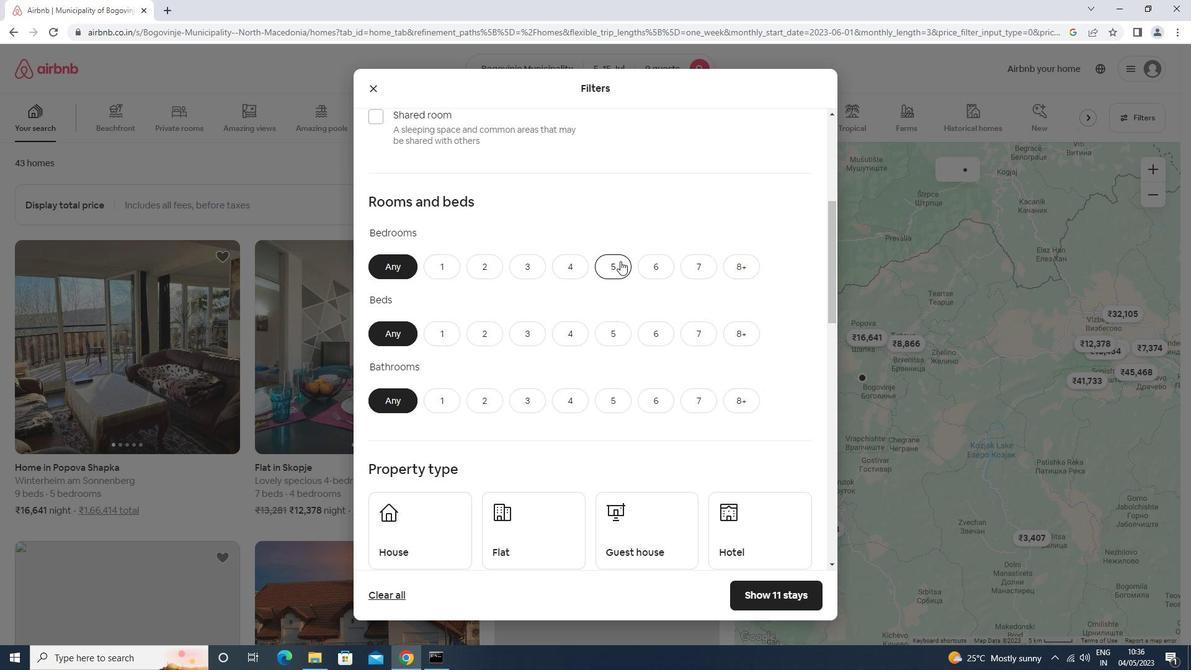 
Action: Mouse moved to (611, 330)
Screenshot: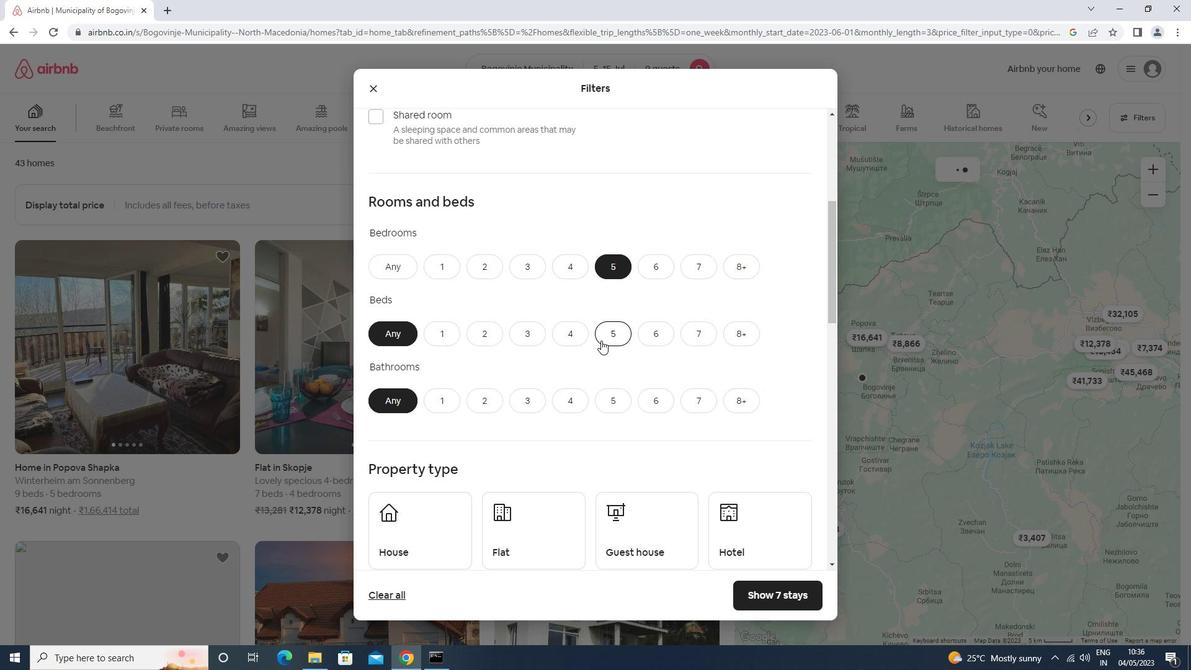 
Action: Mouse pressed left at (611, 330)
Screenshot: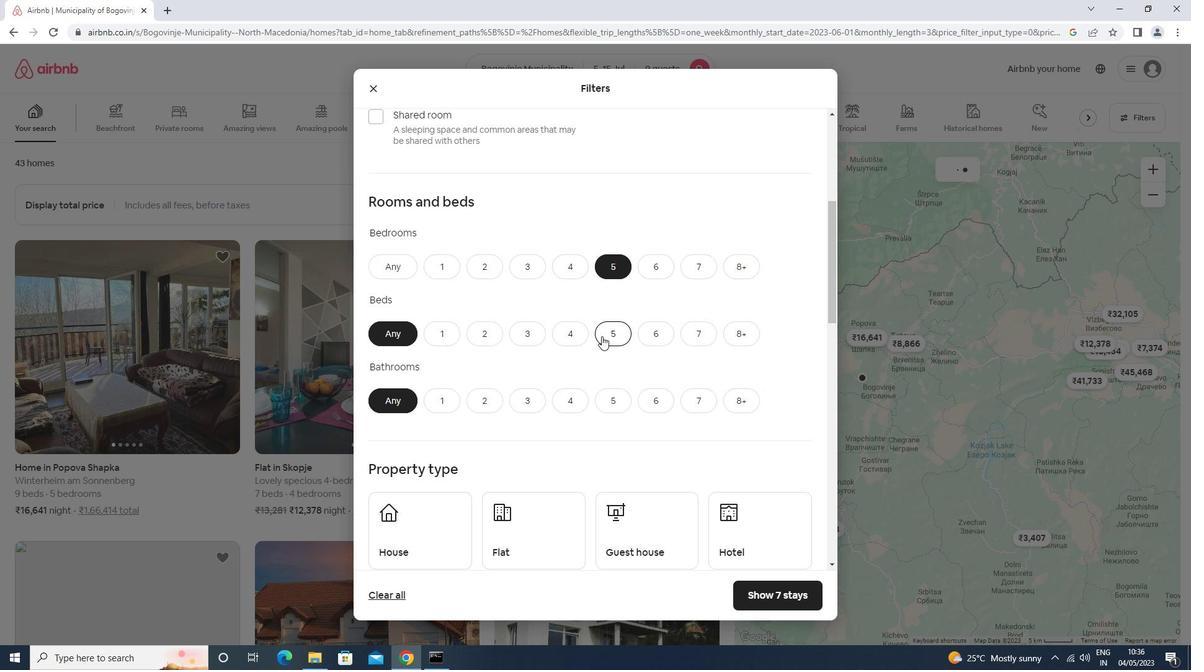 
Action: Mouse moved to (611, 403)
Screenshot: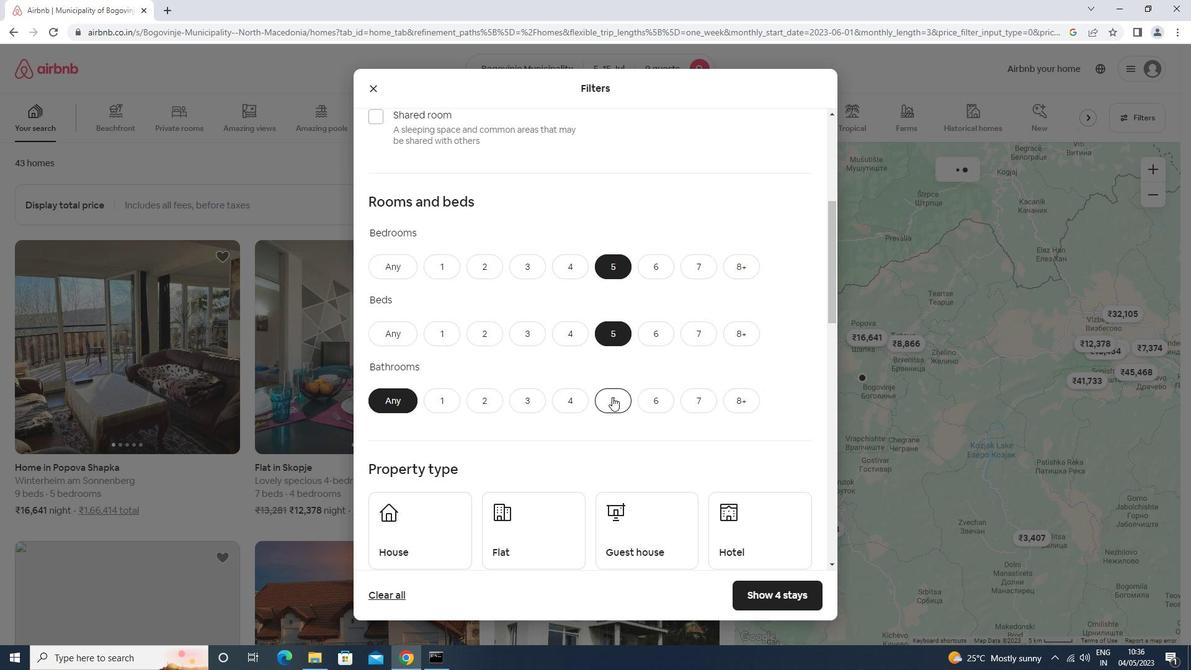 
Action: Mouse pressed left at (611, 403)
Screenshot: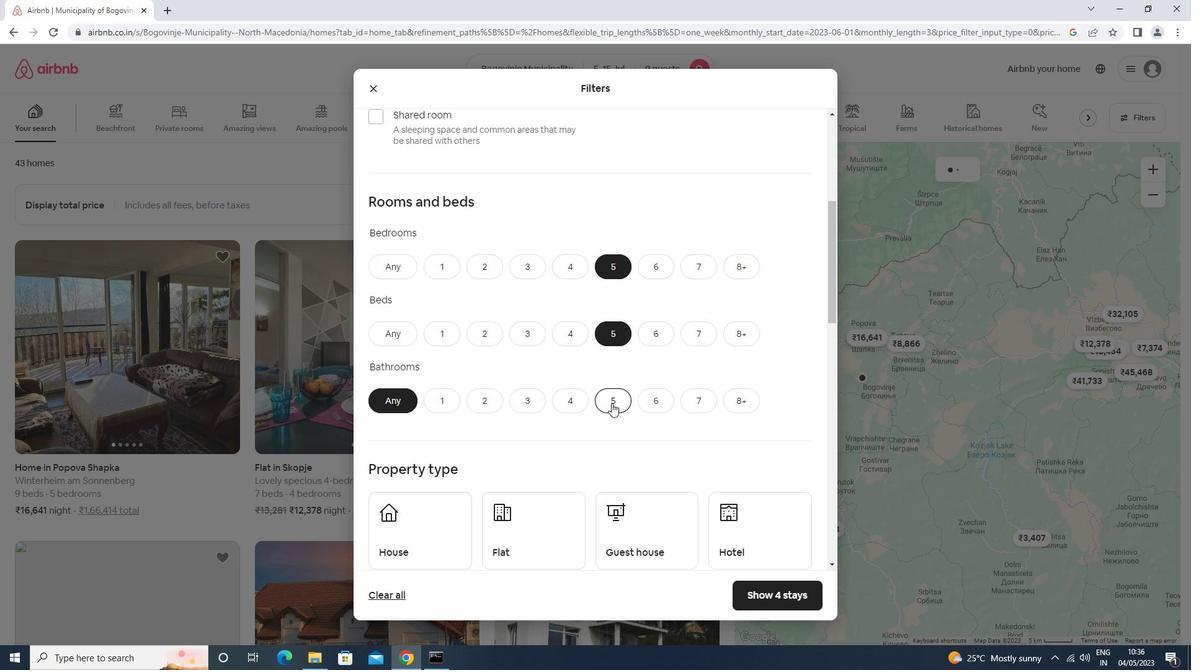 
Action: Mouse moved to (611, 402)
Screenshot: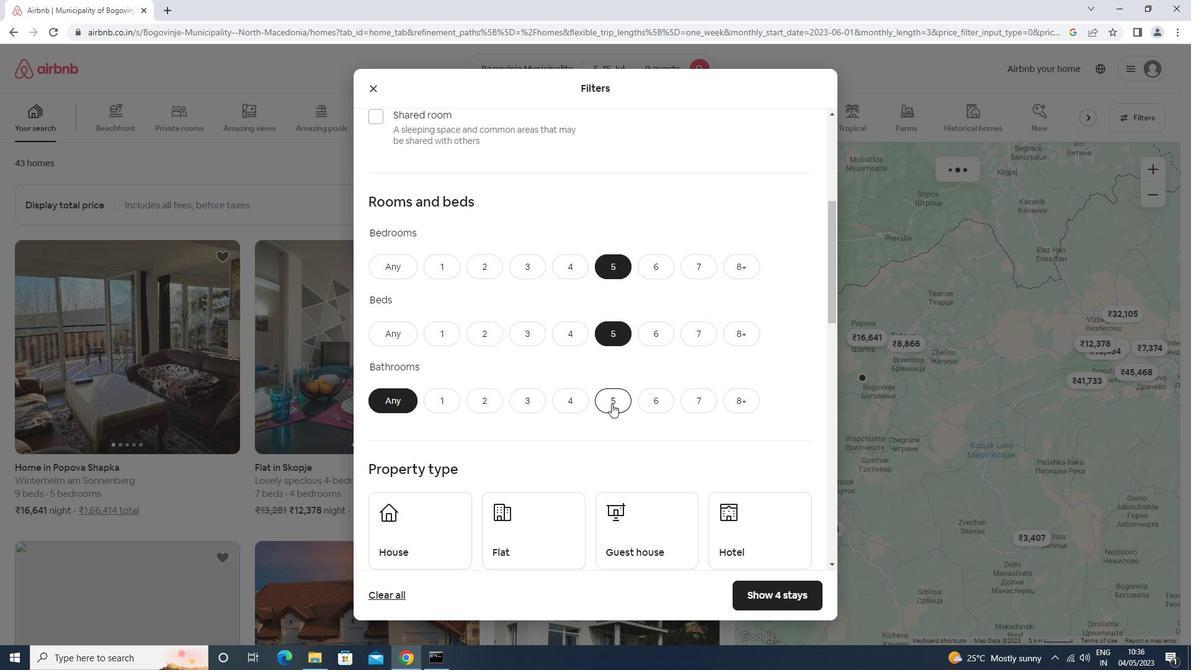 
Action: Mouse scrolled (611, 402) with delta (0, 0)
Screenshot: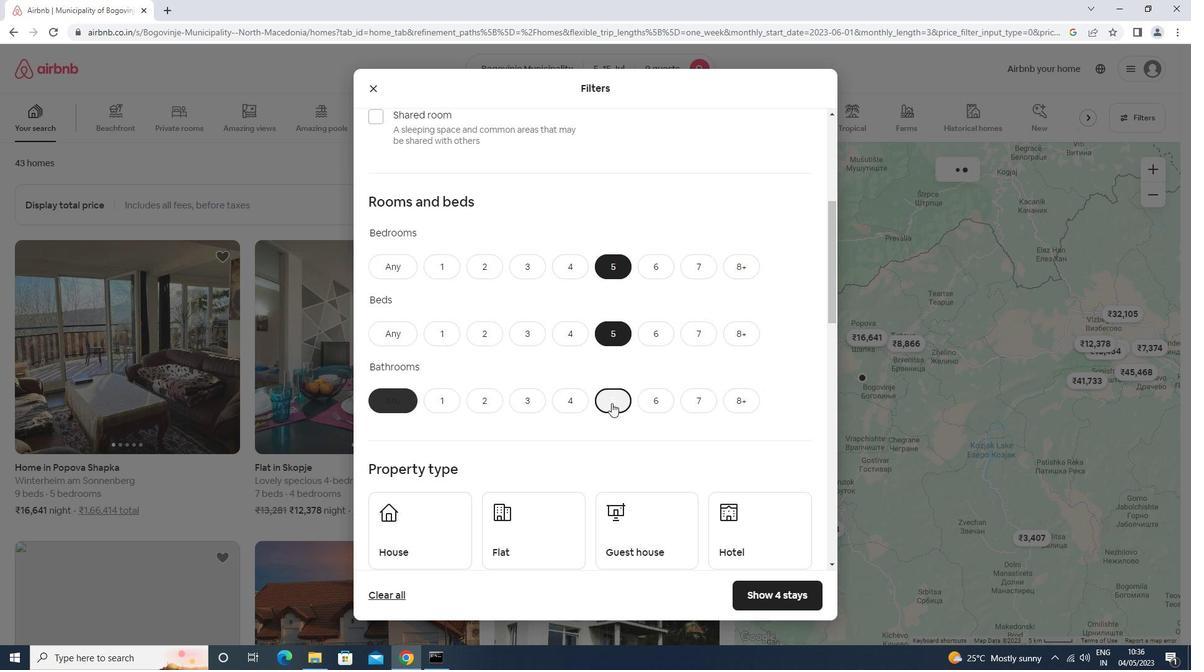 
Action: Mouse scrolled (611, 402) with delta (0, 0)
Screenshot: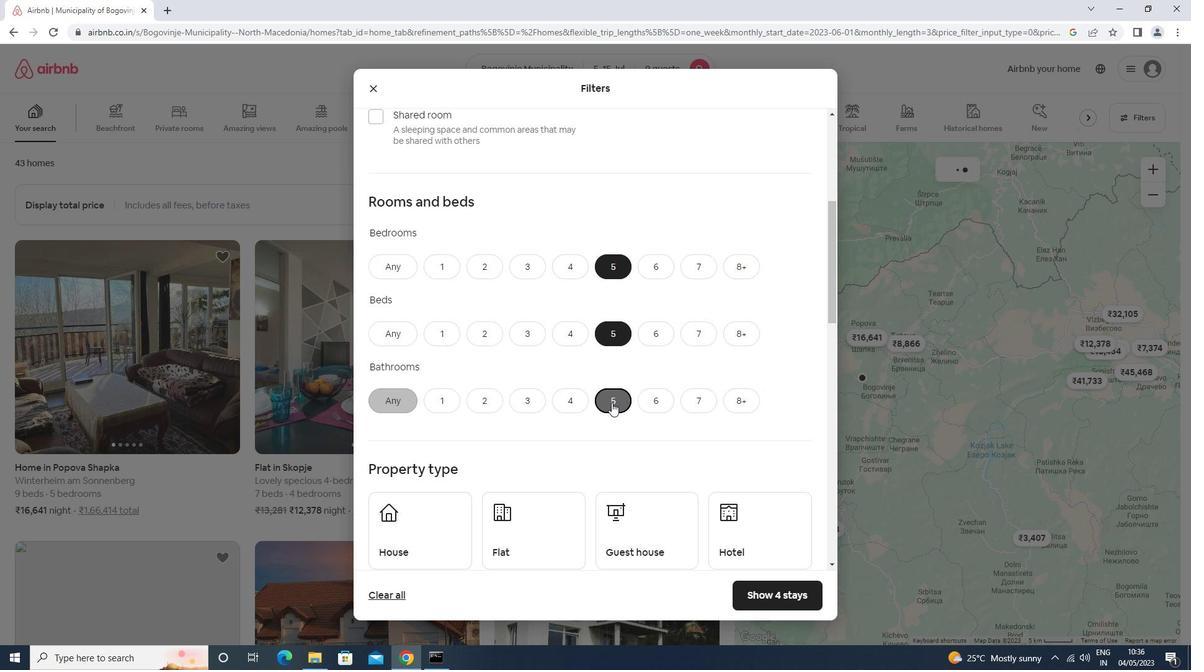 
Action: Mouse scrolled (611, 402) with delta (0, 0)
Screenshot: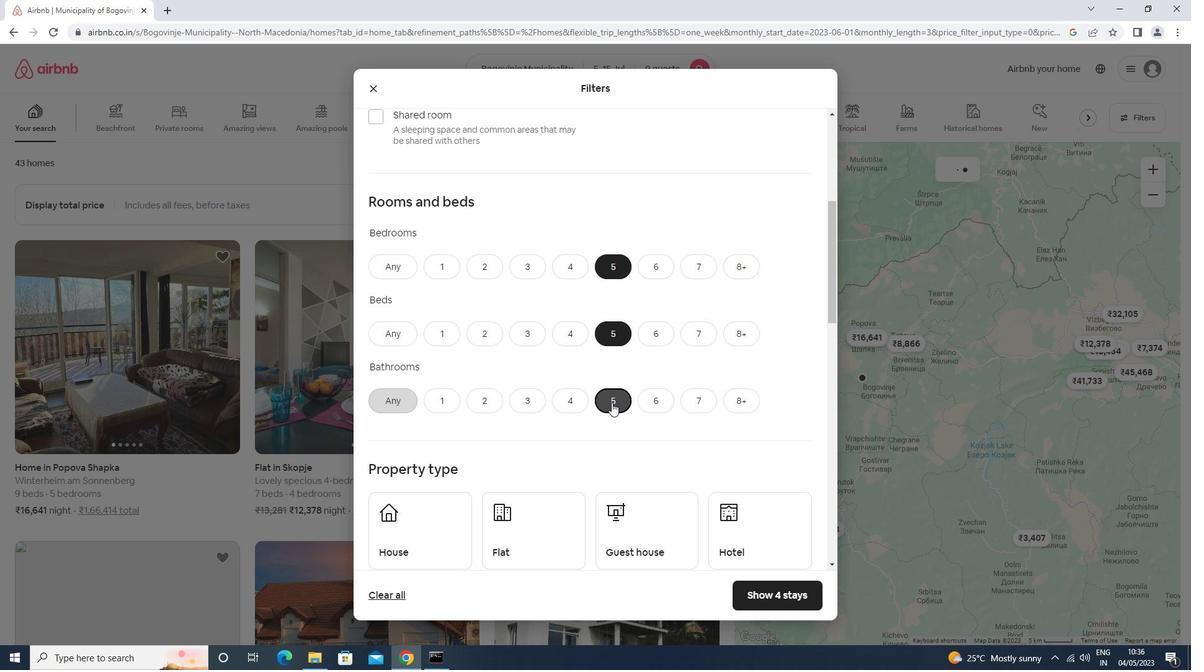 
Action: Mouse moved to (432, 364)
Screenshot: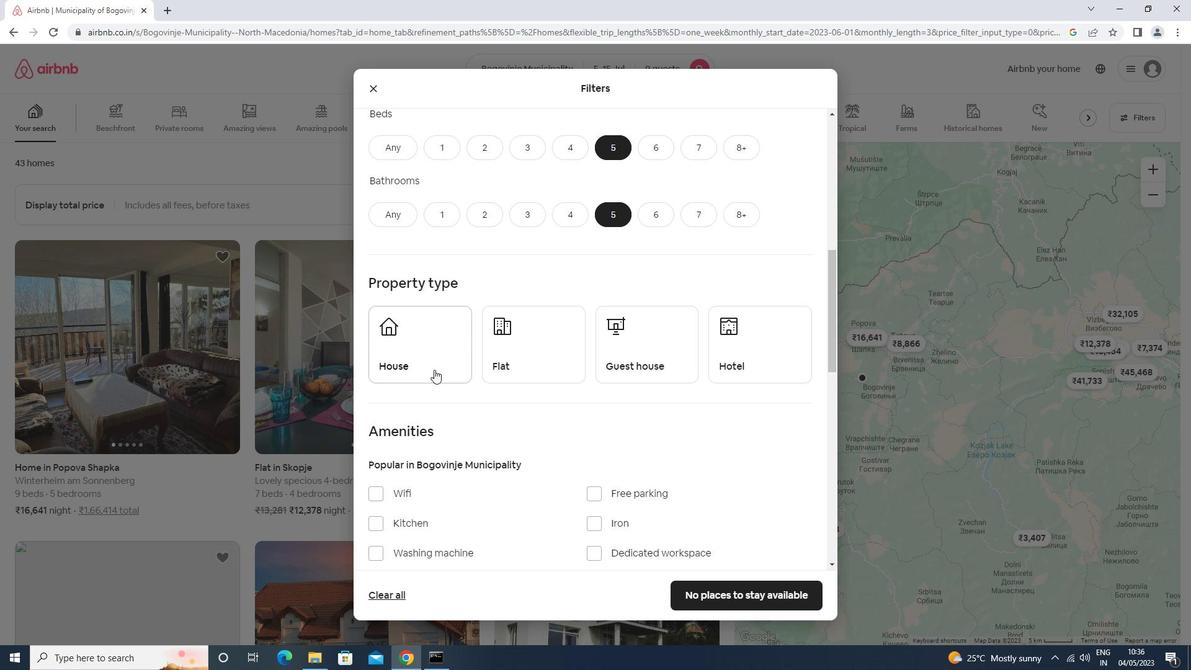 
Action: Mouse pressed left at (432, 364)
Screenshot: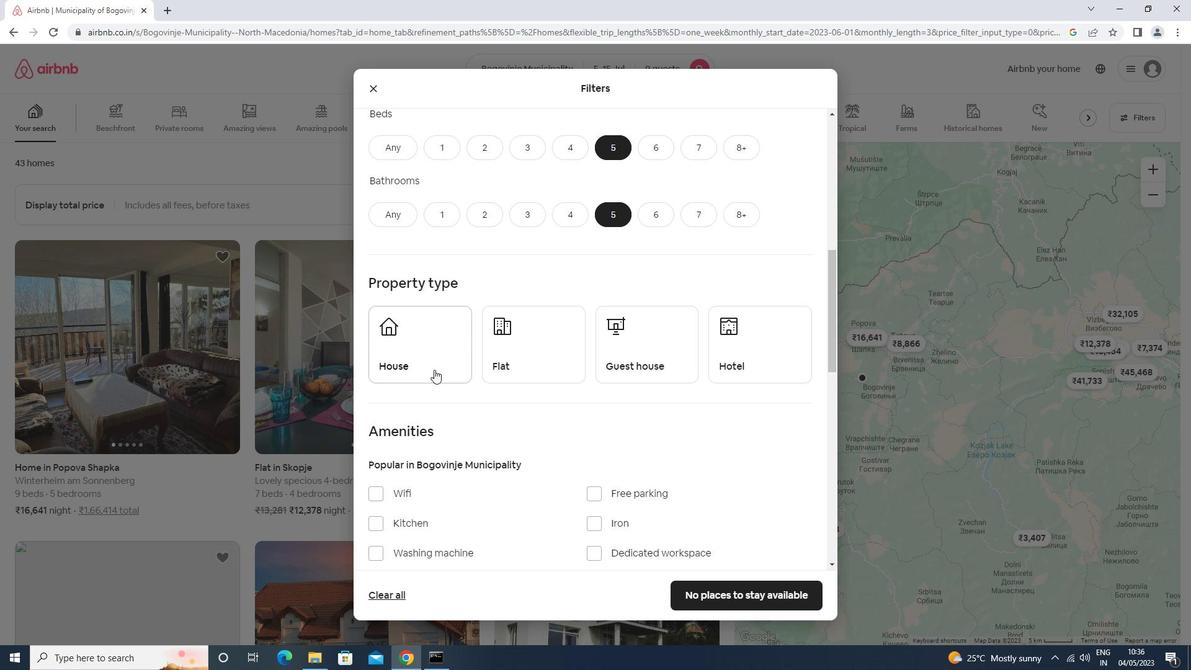 
Action: Mouse moved to (555, 351)
Screenshot: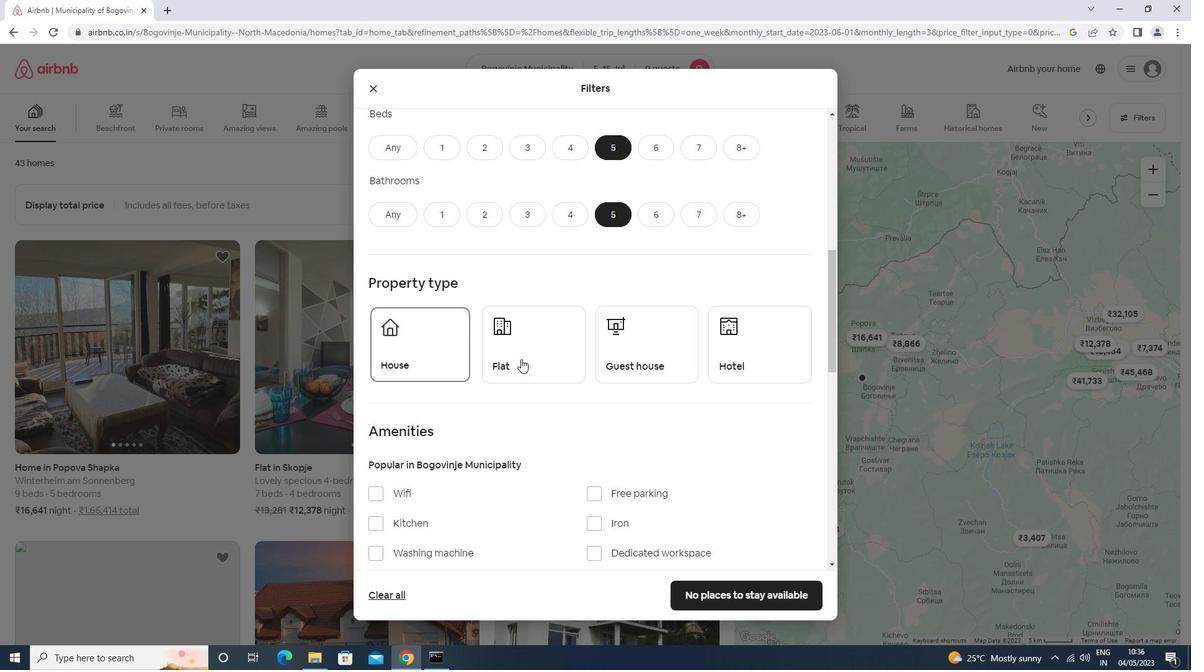 
Action: Mouse pressed left at (555, 351)
Screenshot: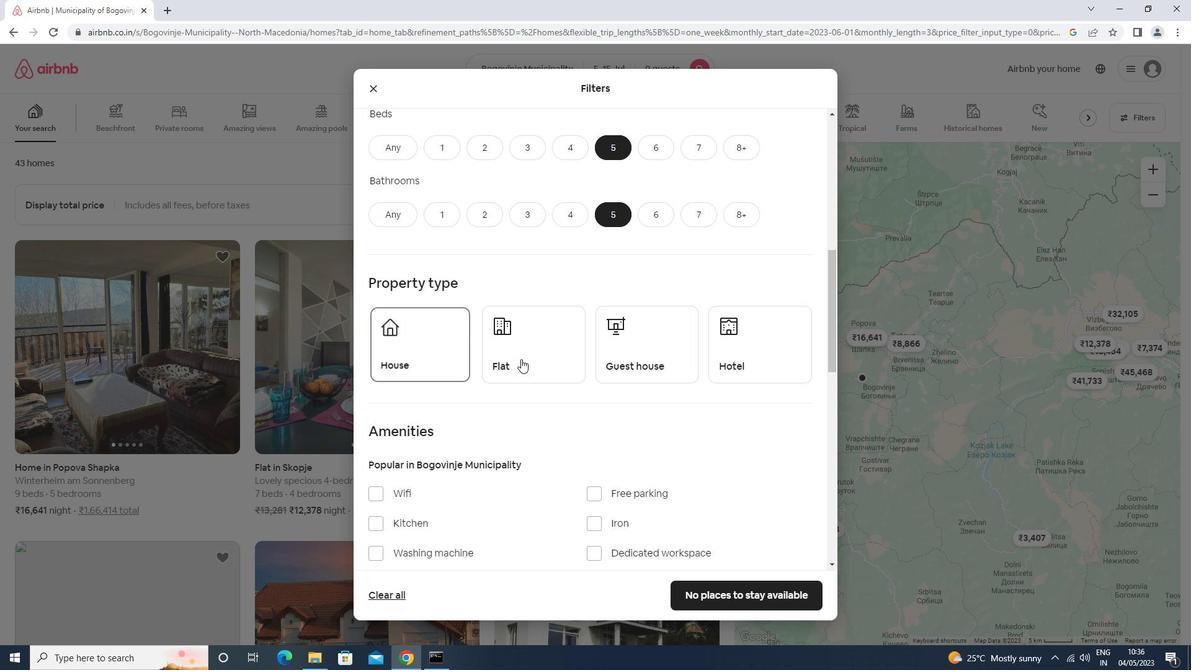 
Action: Mouse moved to (636, 342)
Screenshot: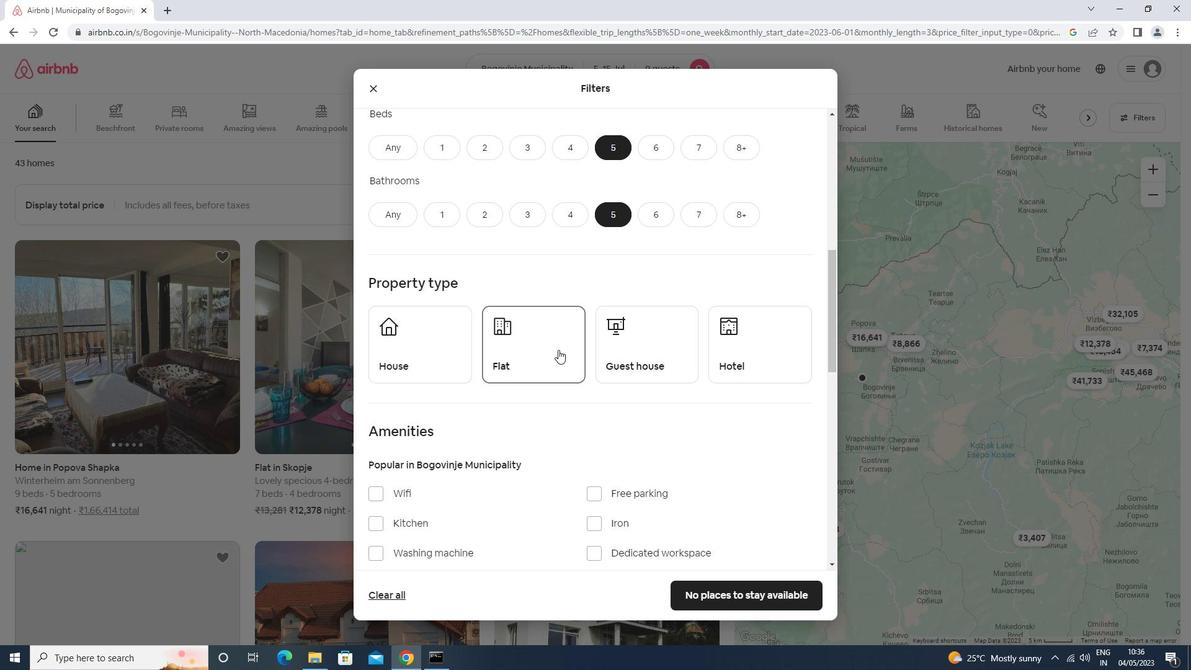 
Action: Mouse pressed left at (636, 342)
Screenshot: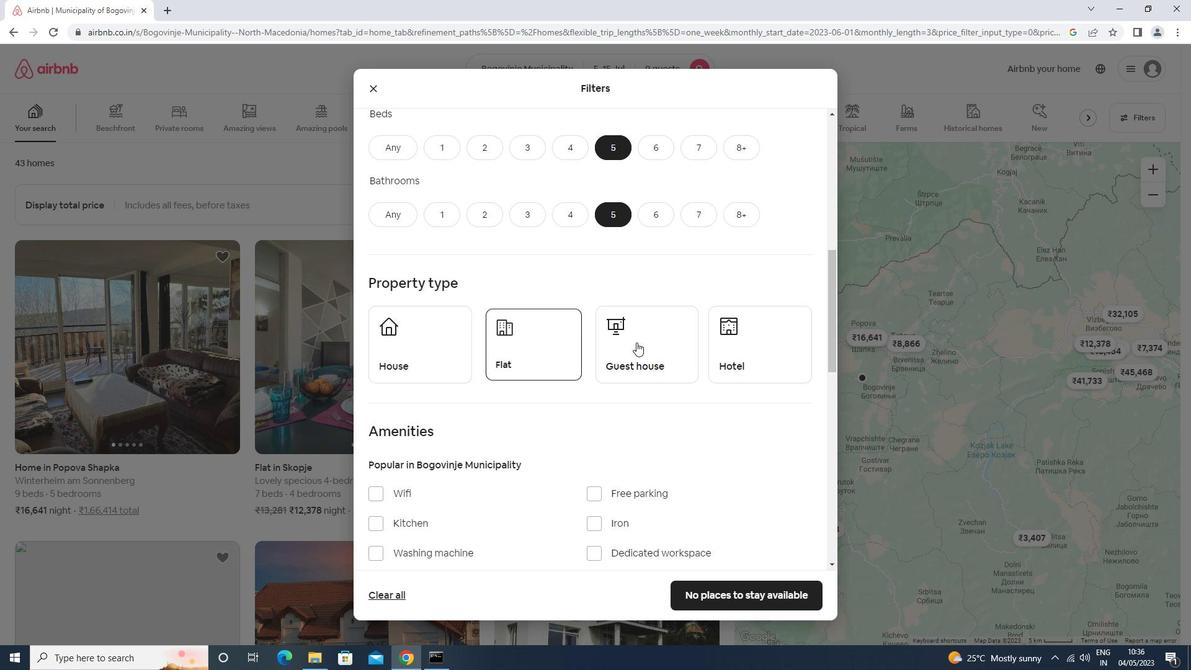
Action: Mouse moved to (645, 345)
Screenshot: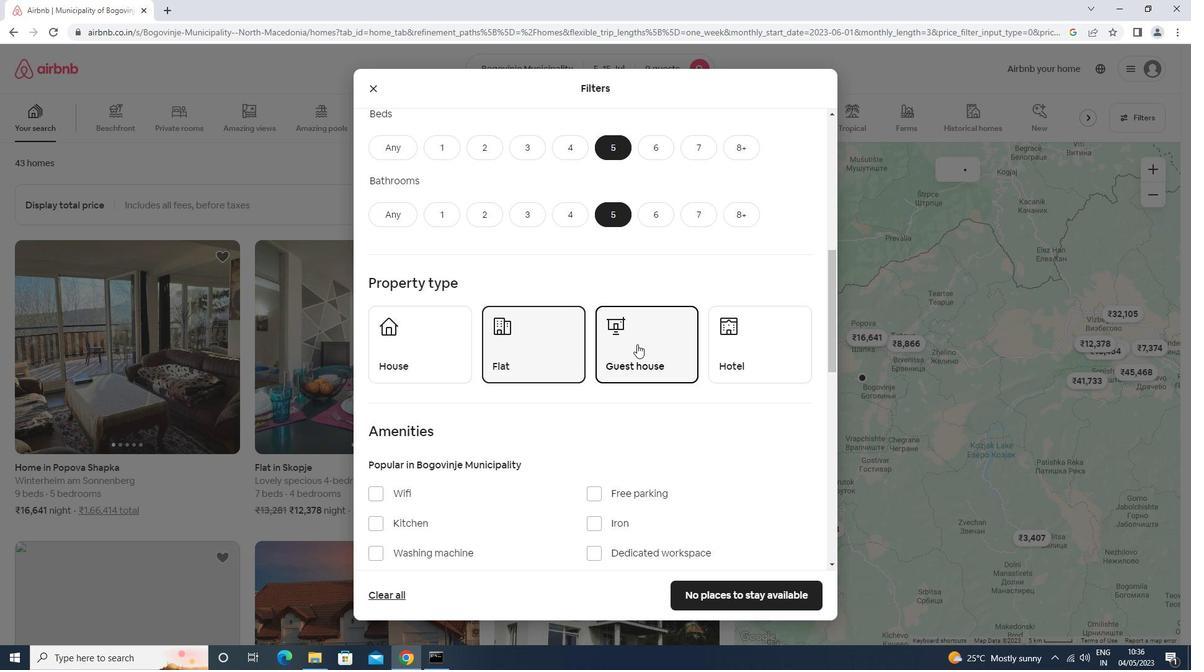 
Action: Mouse scrolled (645, 344) with delta (0, 0)
Screenshot: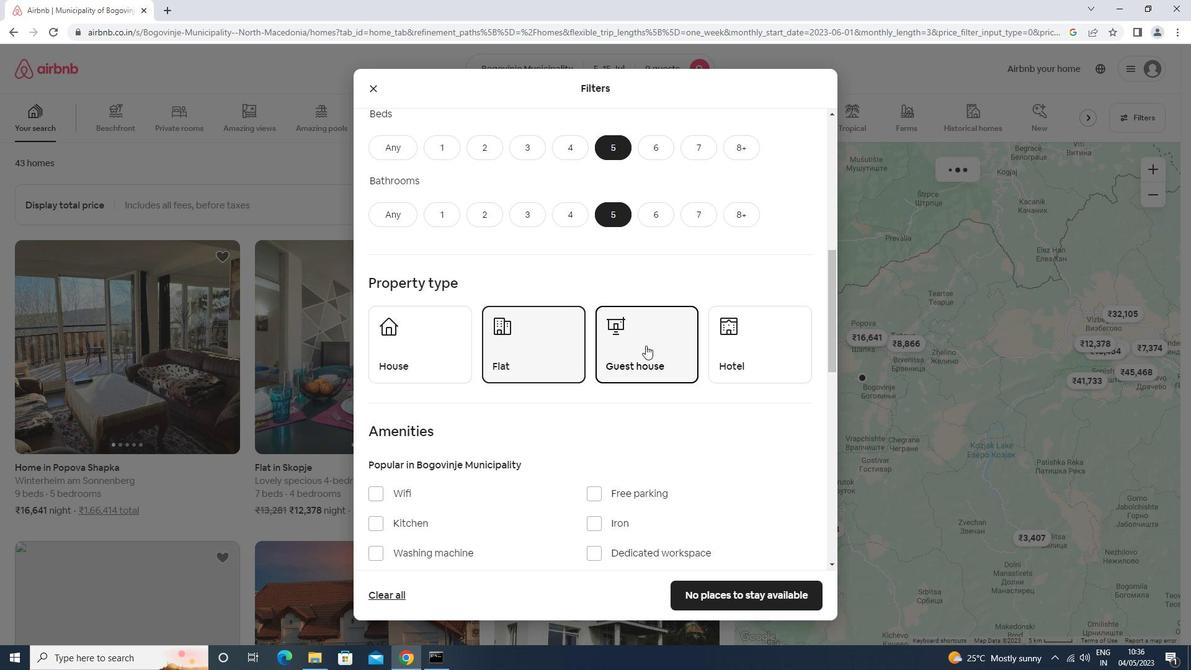 
Action: Mouse scrolled (645, 344) with delta (0, 0)
Screenshot: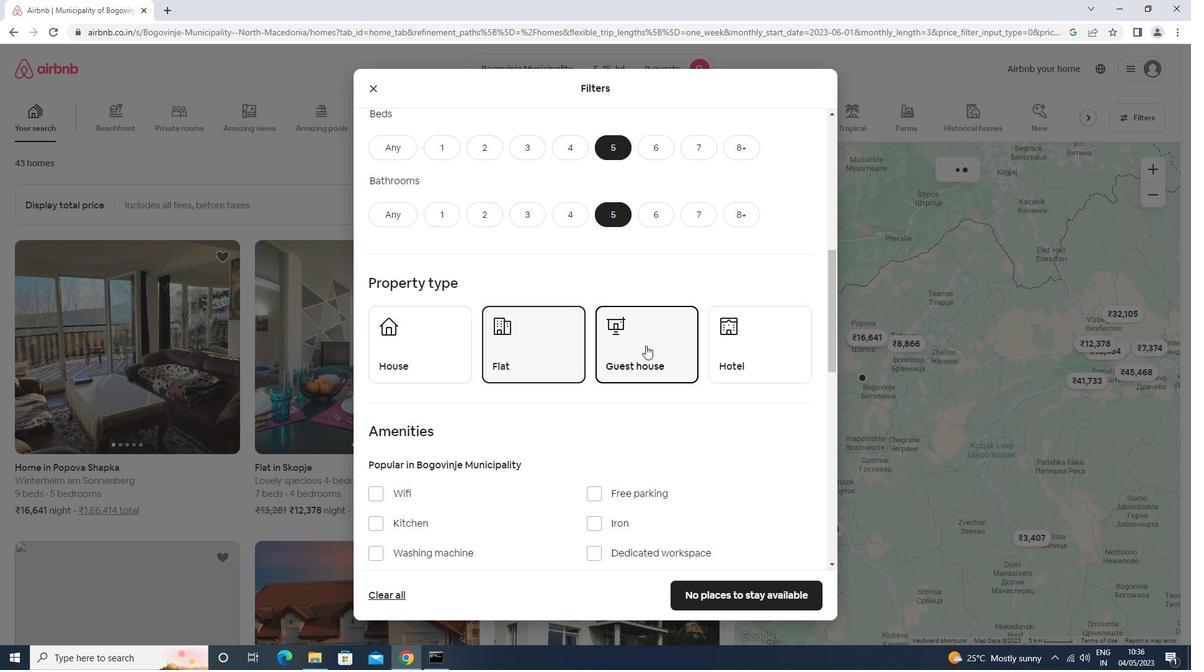 
Action: Mouse moved to (446, 430)
Screenshot: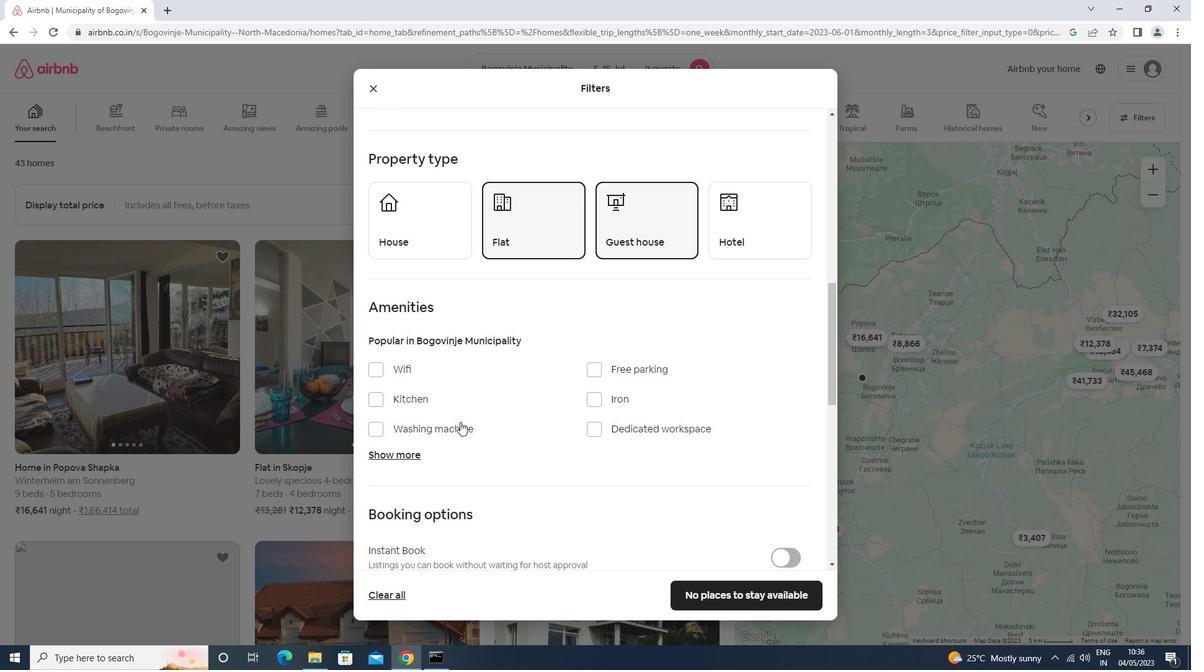 
Action: Mouse pressed left at (446, 430)
Screenshot: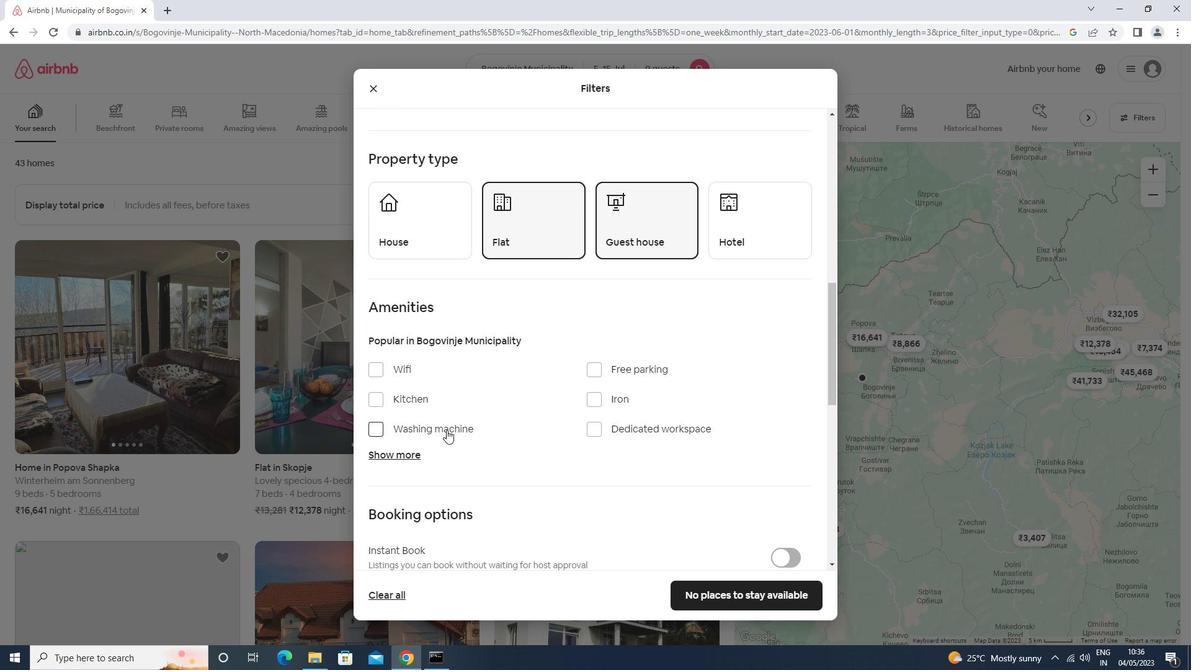 
Action: Mouse moved to (526, 428)
Screenshot: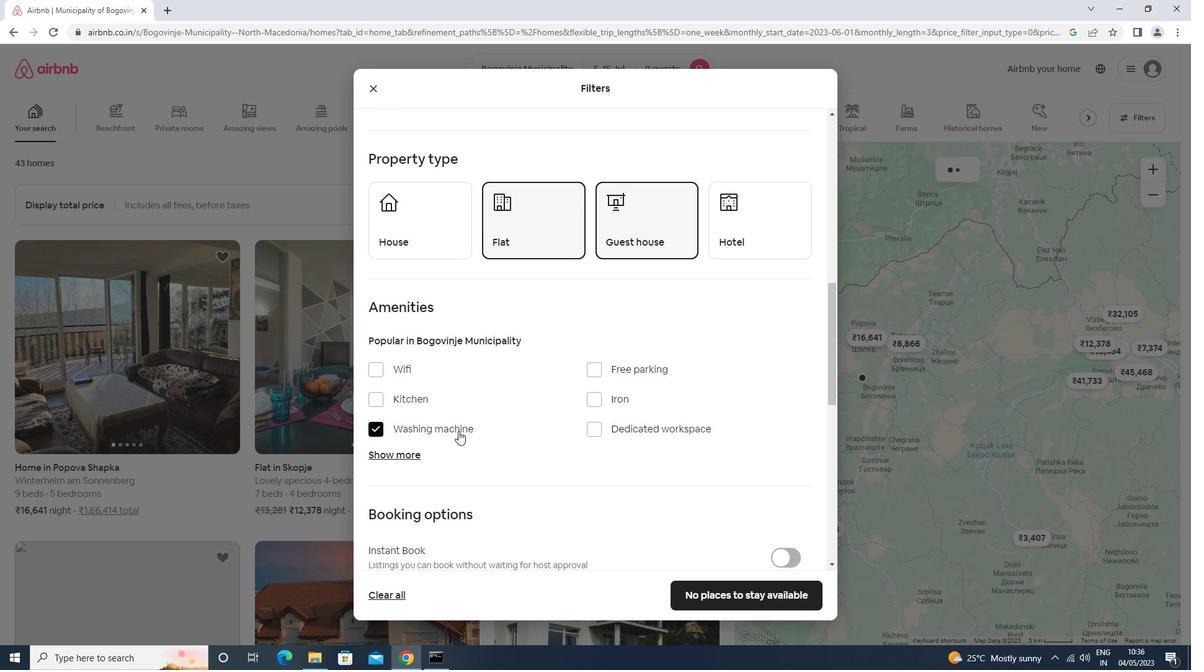 
Action: Mouse scrolled (526, 427) with delta (0, 0)
Screenshot: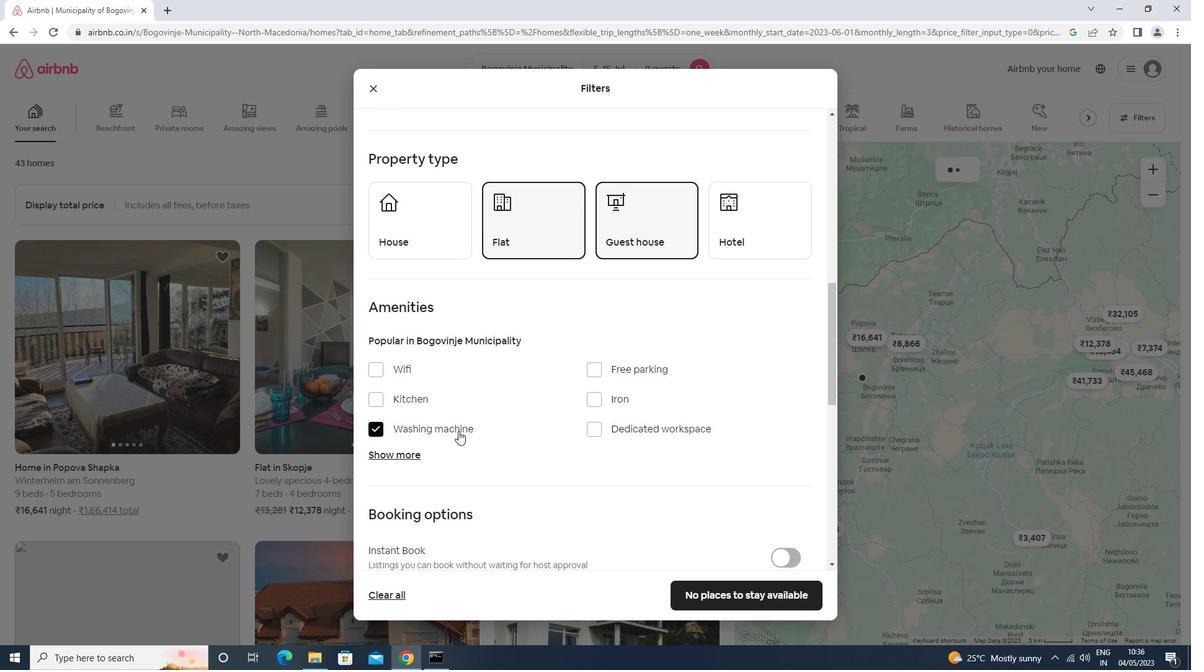 
Action: Mouse moved to (623, 451)
Screenshot: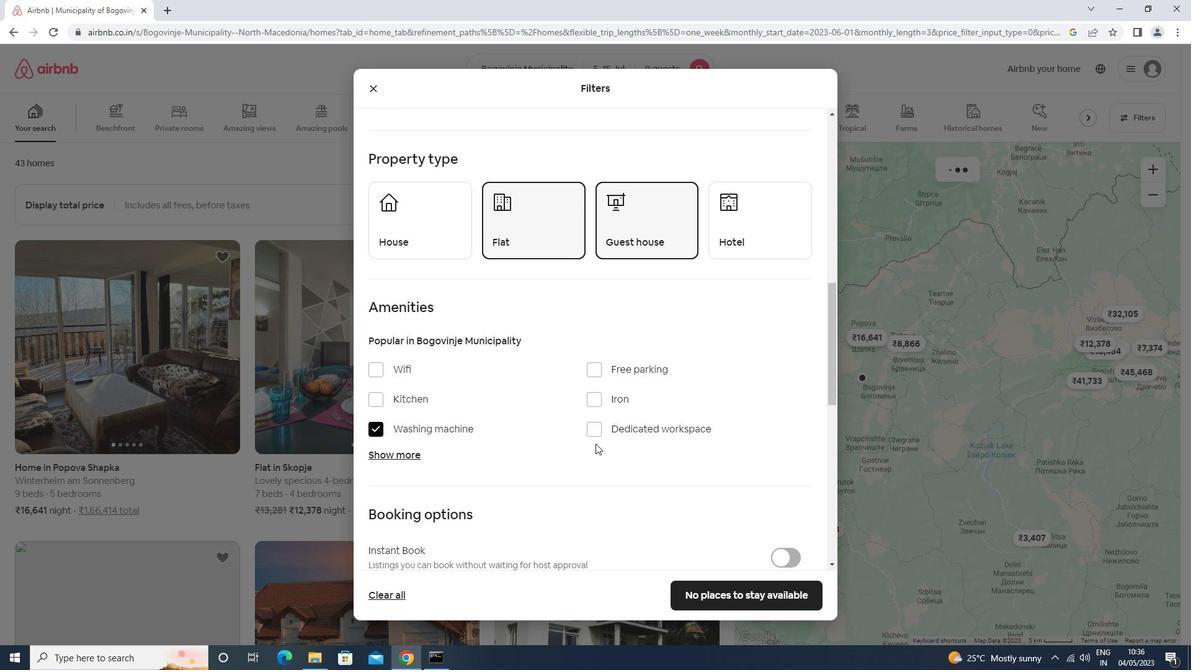 
Action: Mouse scrolled (623, 450) with delta (0, 0)
Screenshot: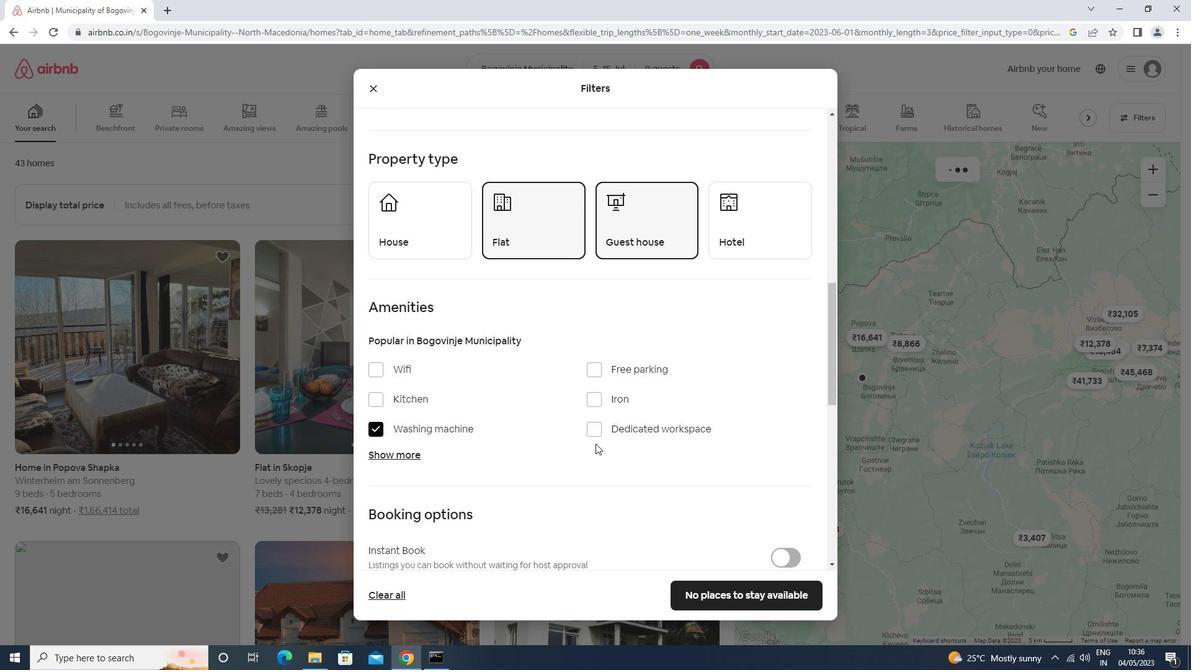 
Action: Mouse moved to (629, 454)
Screenshot: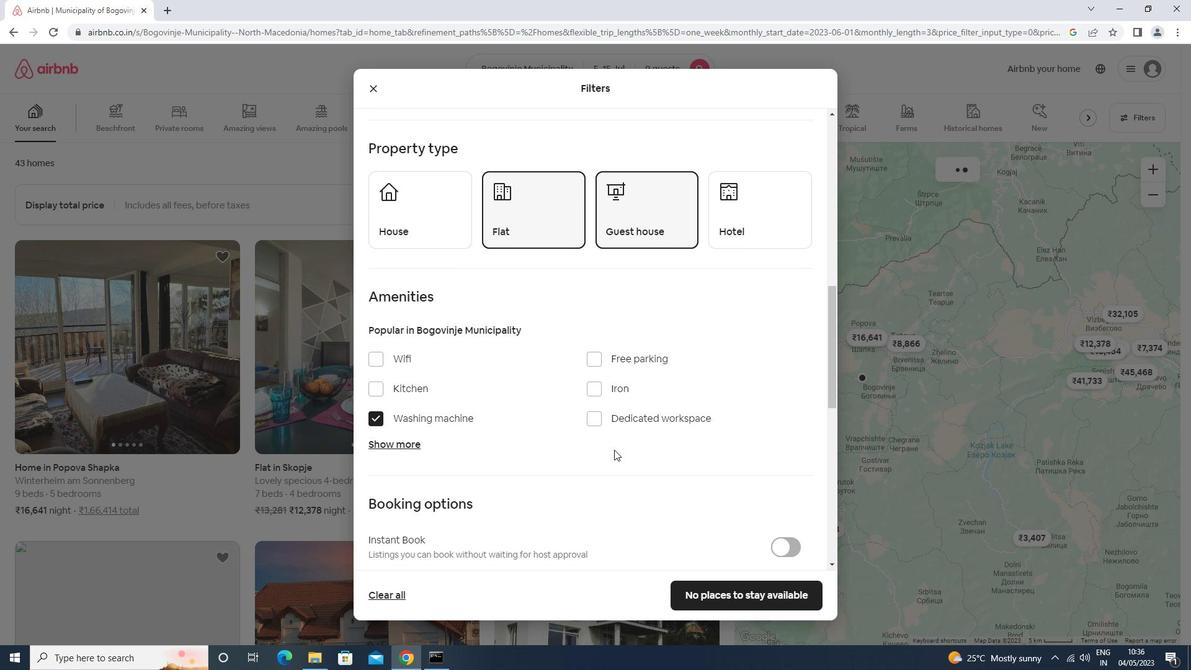 
Action: Mouse scrolled (629, 454) with delta (0, 0)
Screenshot: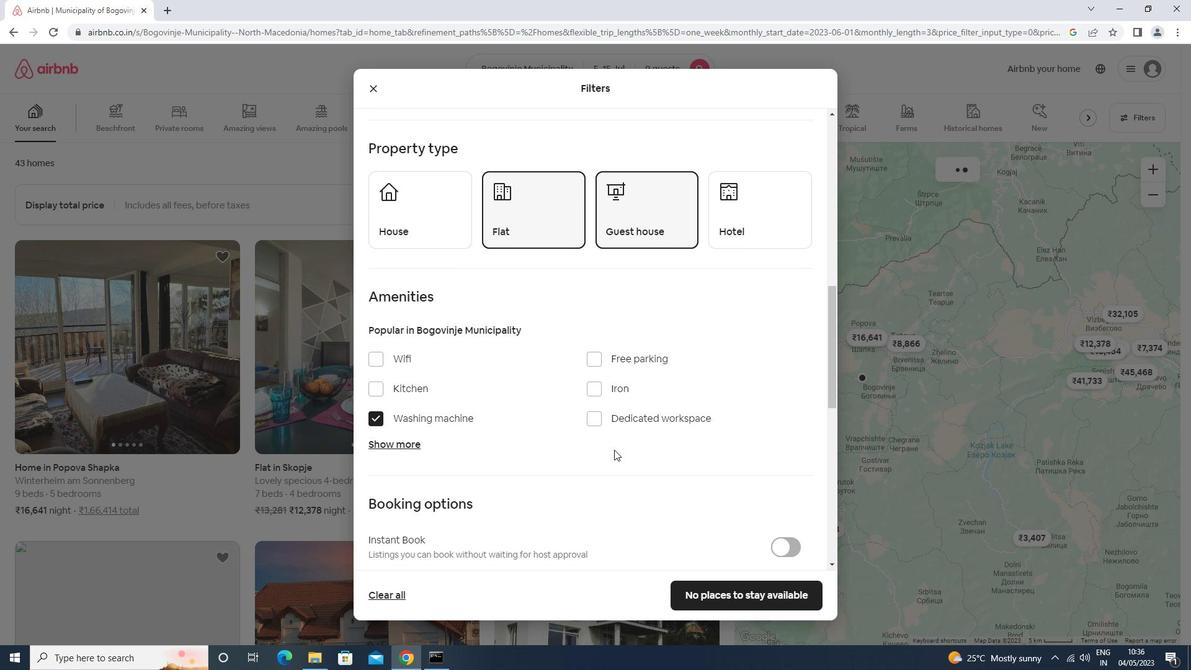 
Action: Mouse moved to (788, 410)
Screenshot: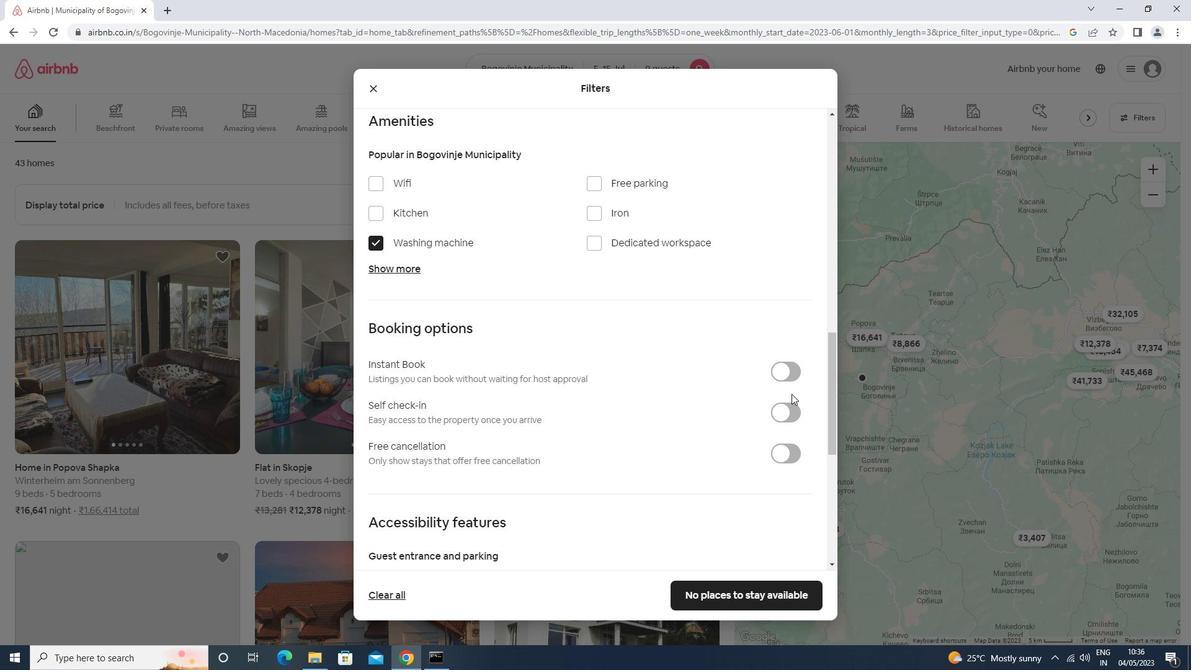 
Action: Mouse pressed left at (788, 410)
Screenshot: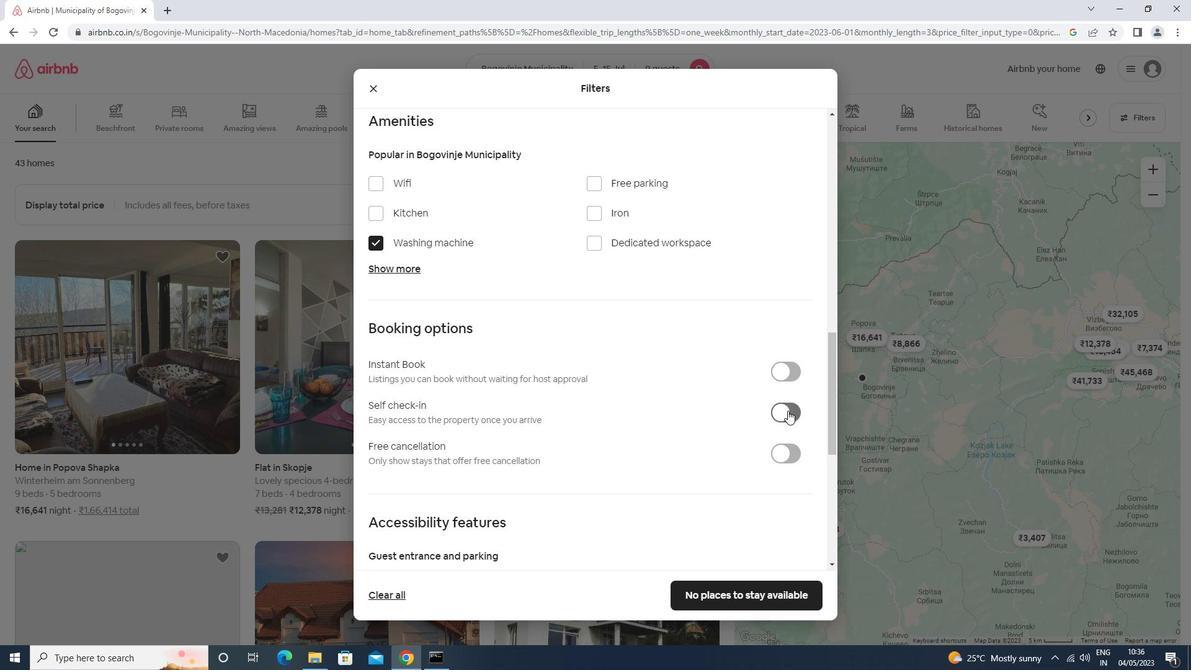 
Action: Mouse moved to (735, 398)
Screenshot: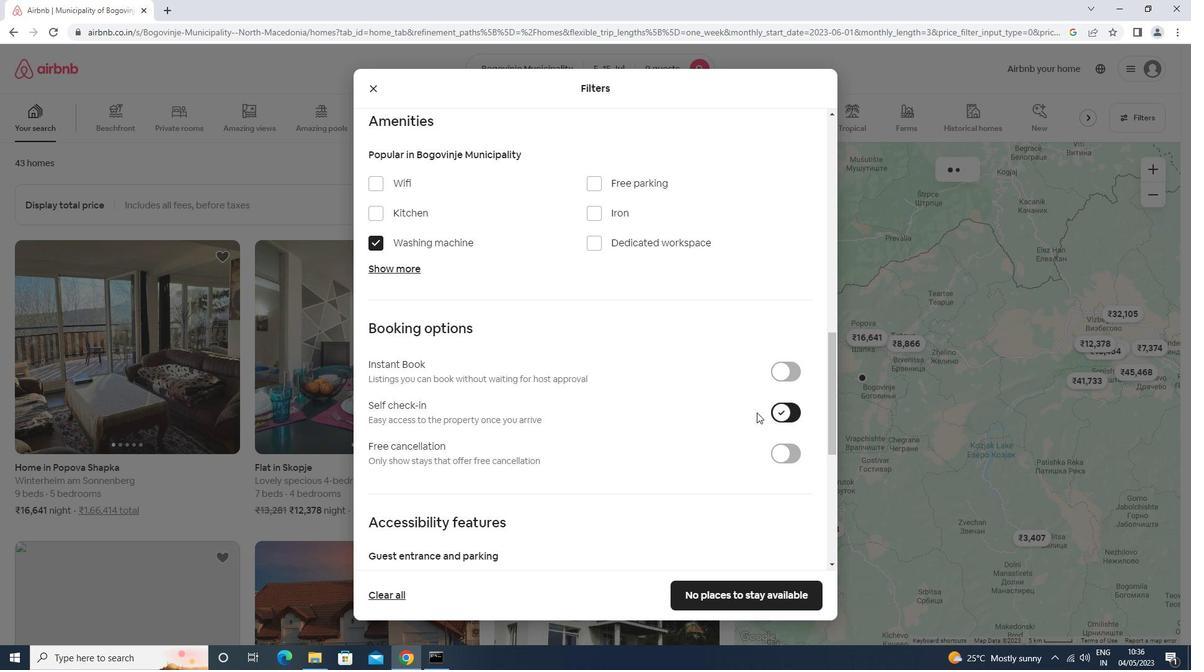 
Action: Mouse scrolled (735, 397) with delta (0, 0)
Screenshot: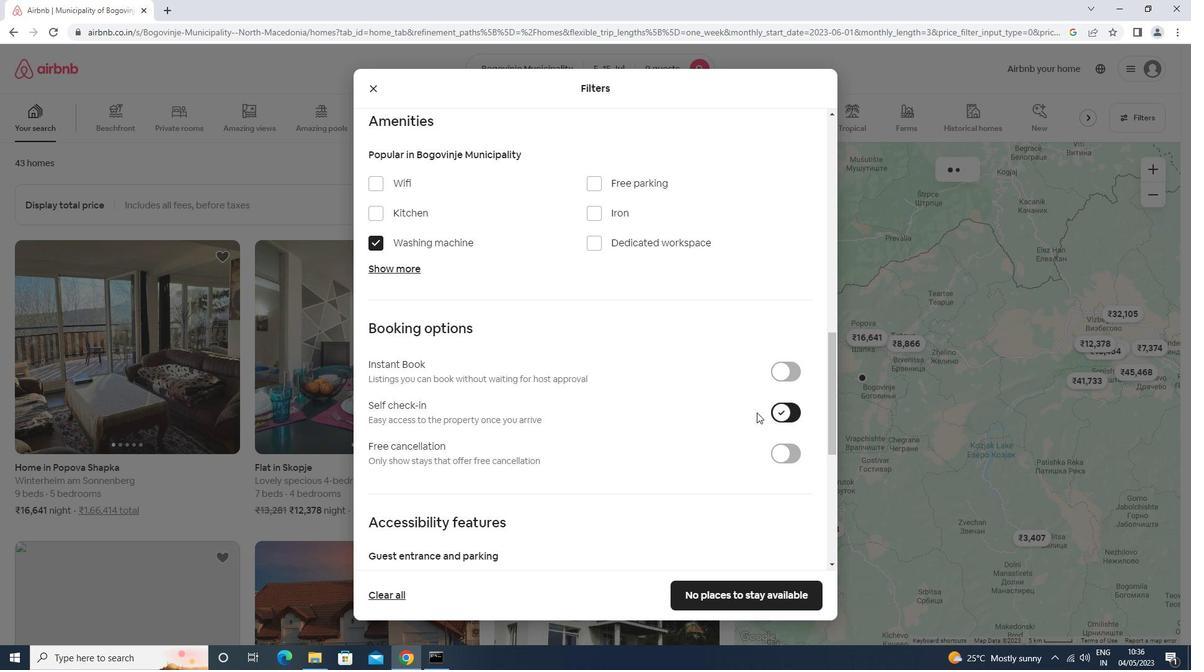 
Action: Mouse moved to (735, 398)
Screenshot: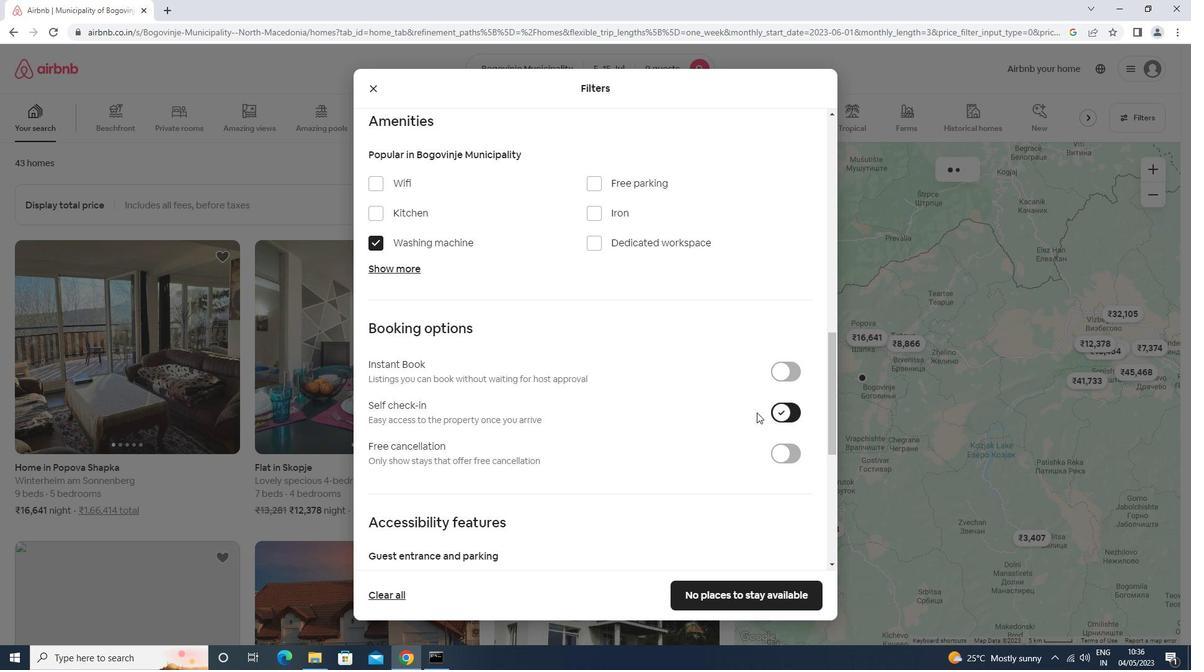 
Action: Mouse scrolled (735, 398) with delta (0, 0)
Screenshot: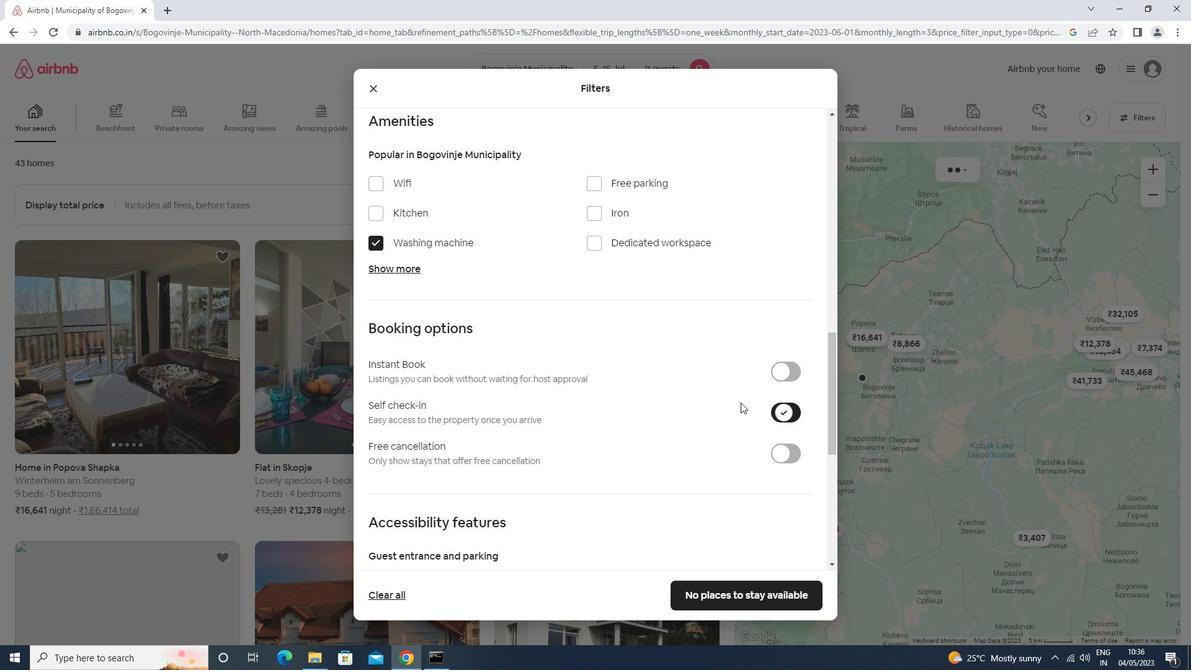 
Action: Mouse moved to (734, 398)
Screenshot: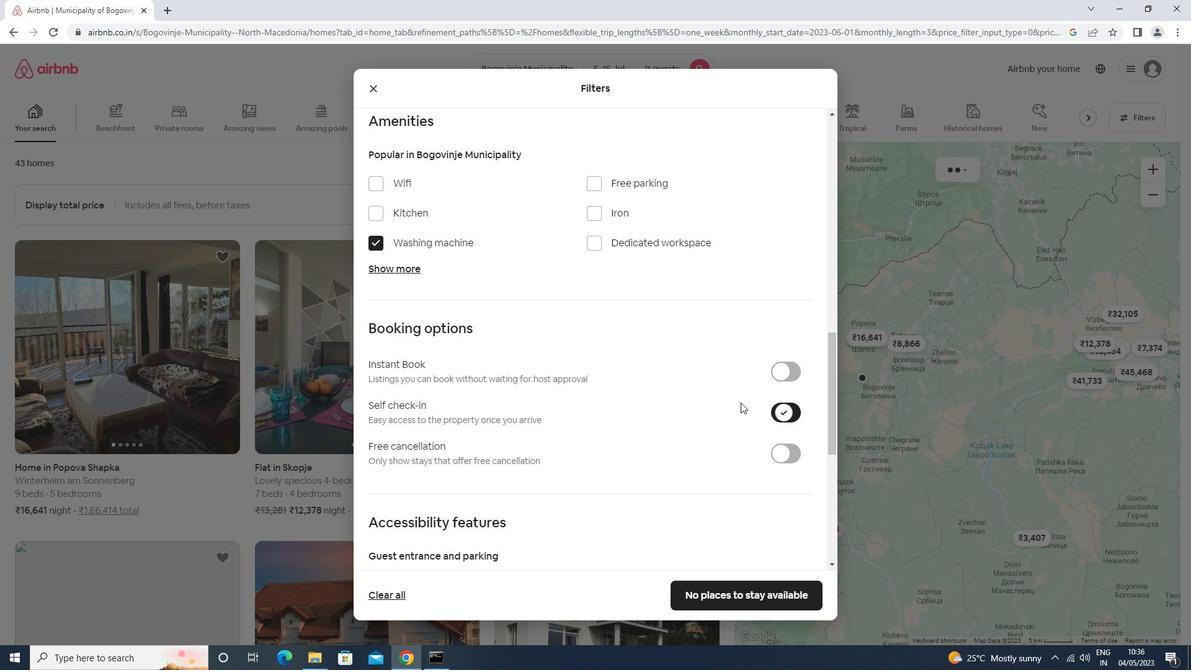 
Action: Mouse scrolled (734, 398) with delta (0, 0)
Screenshot: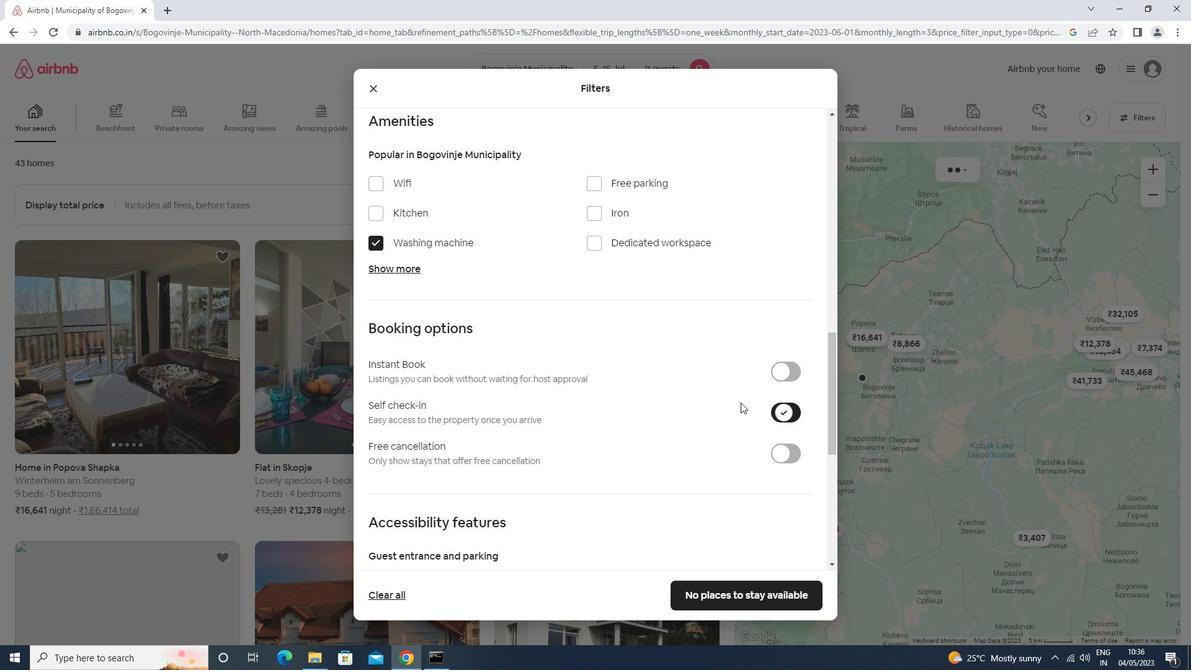 
Action: Mouse scrolled (734, 398) with delta (0, 0)
Screenshot: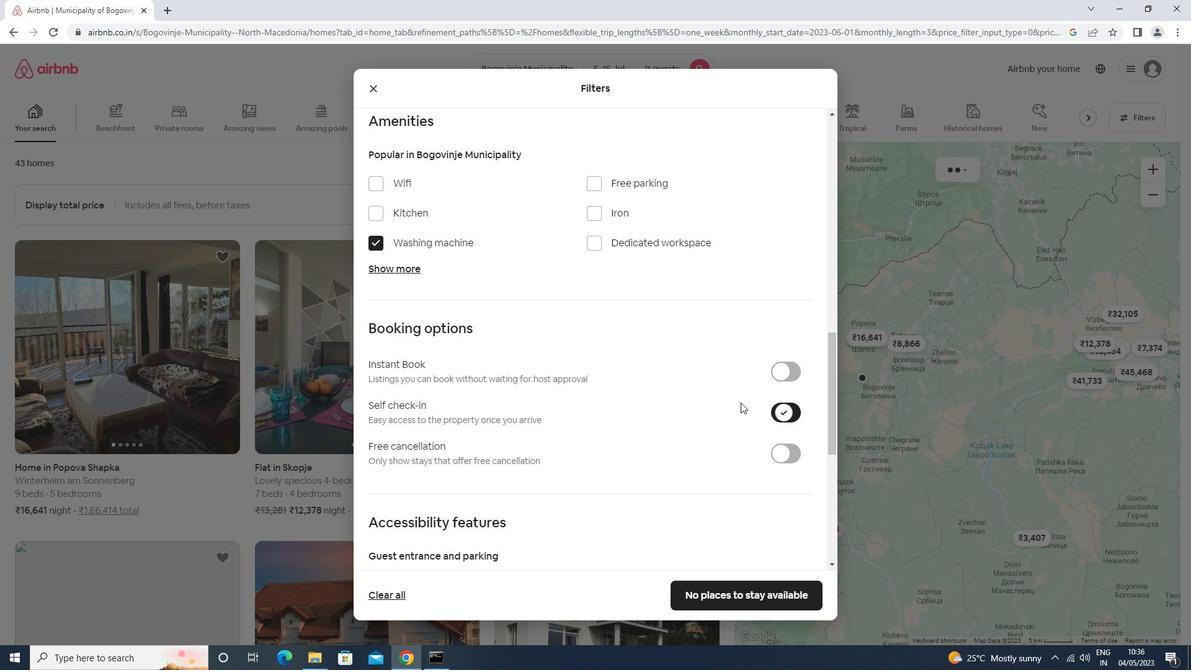 
Action: Mouse scrolled (734, 398) with delta (0, 0)
Screenshot: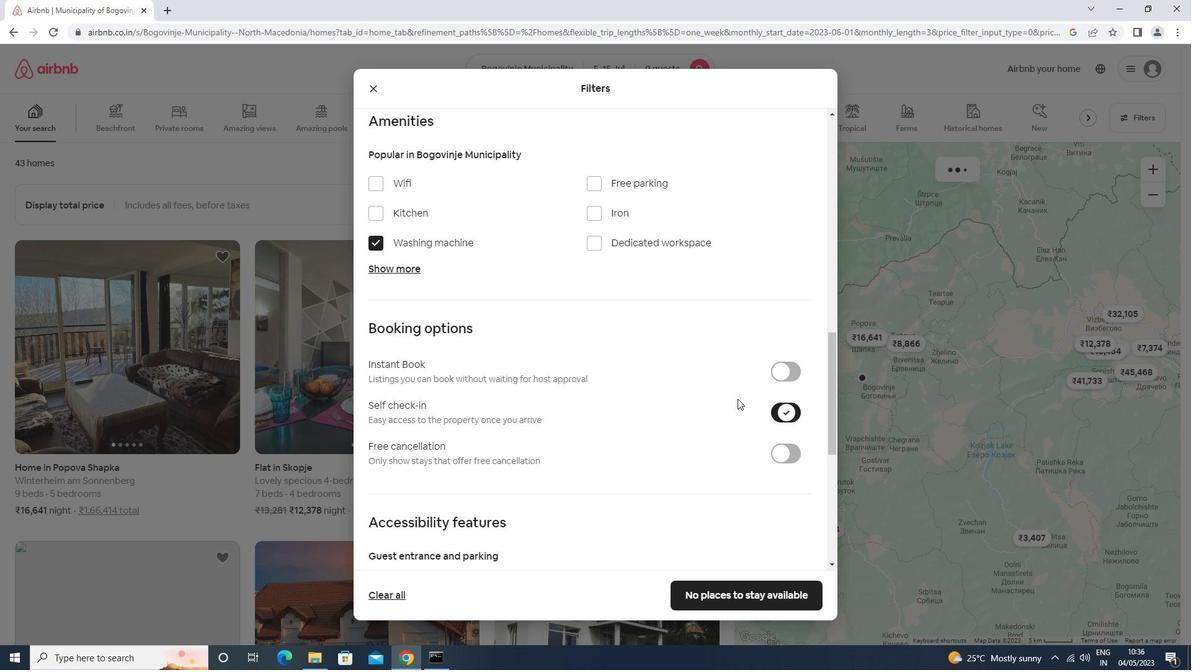 
Action: Mouse scrolled (734, 398) with delta (0, 0)
Screenshot: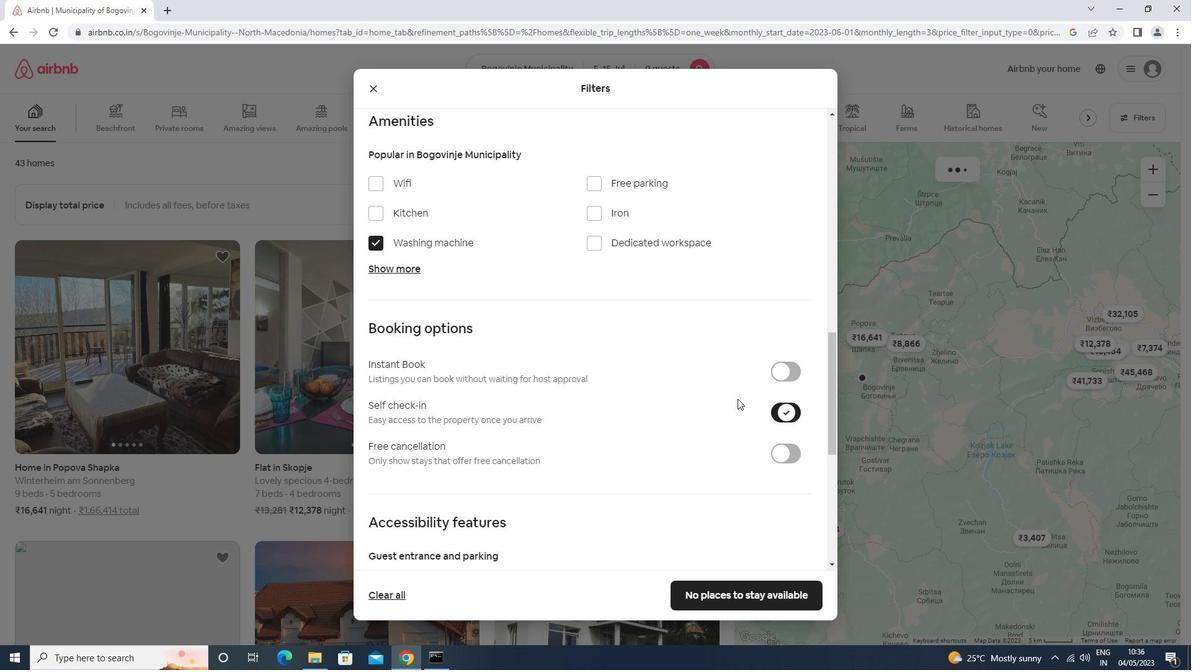 
Action: Mouse moved to (410, 506)
Screenshot: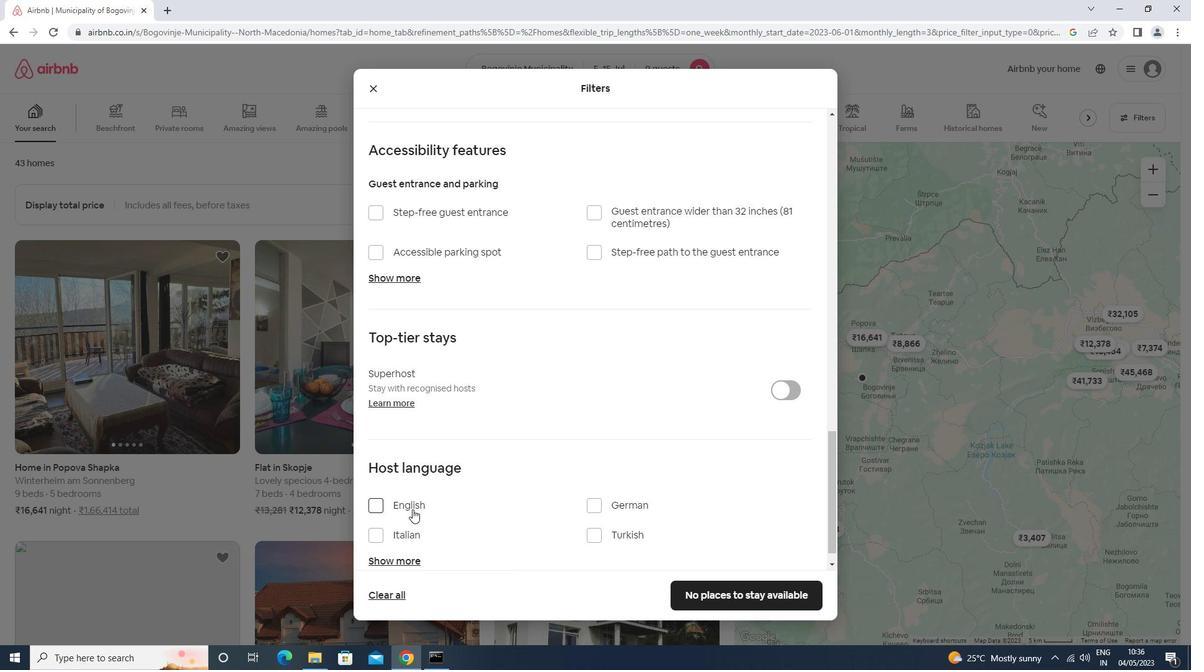 
Action: Mouse pressed left at (410, 506)
Screenshot: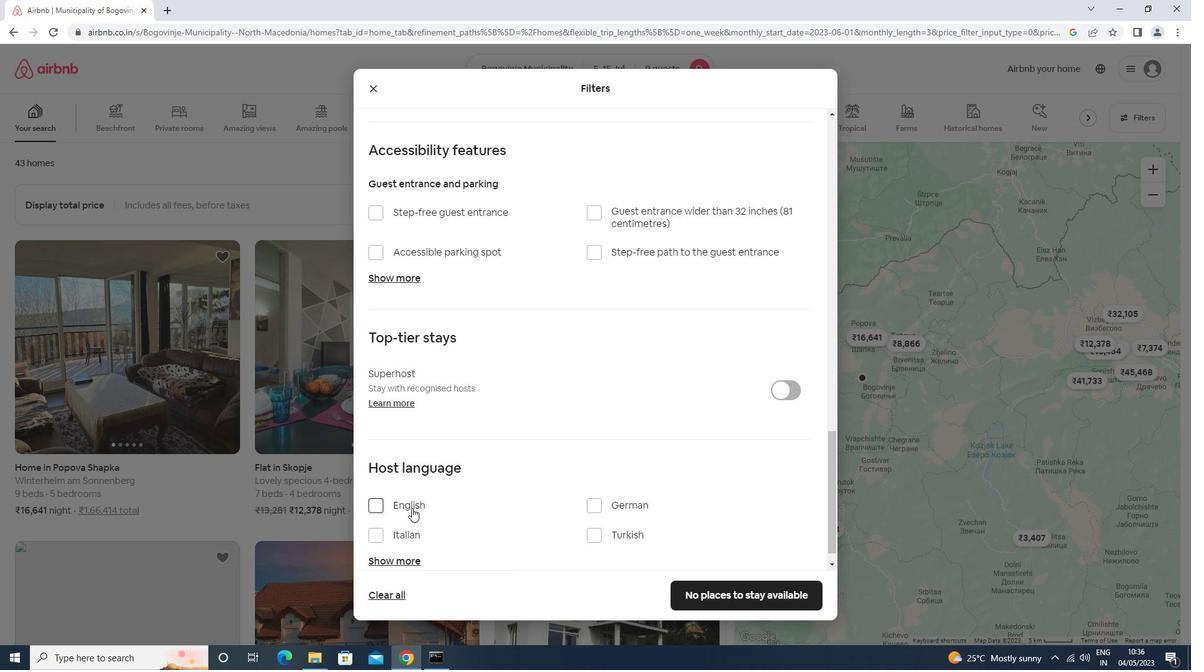 
Action: Mouse moved to (704, 591)
Screenshot: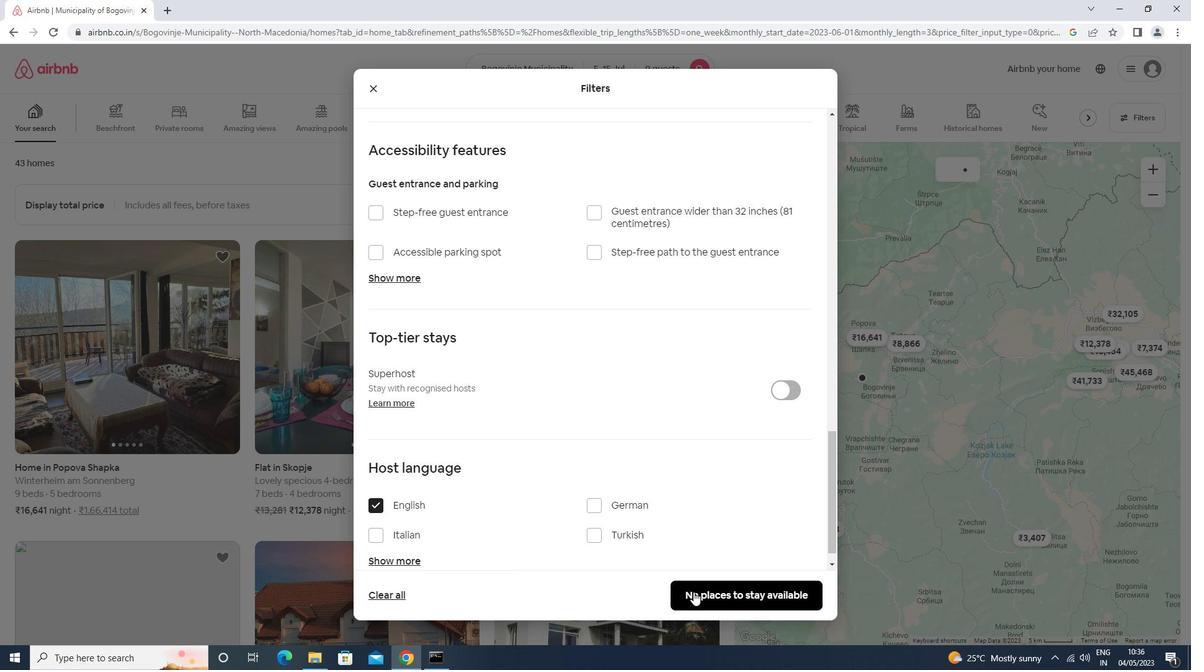 
Action: Mouse pressed left at (704, 591)
Screenshot: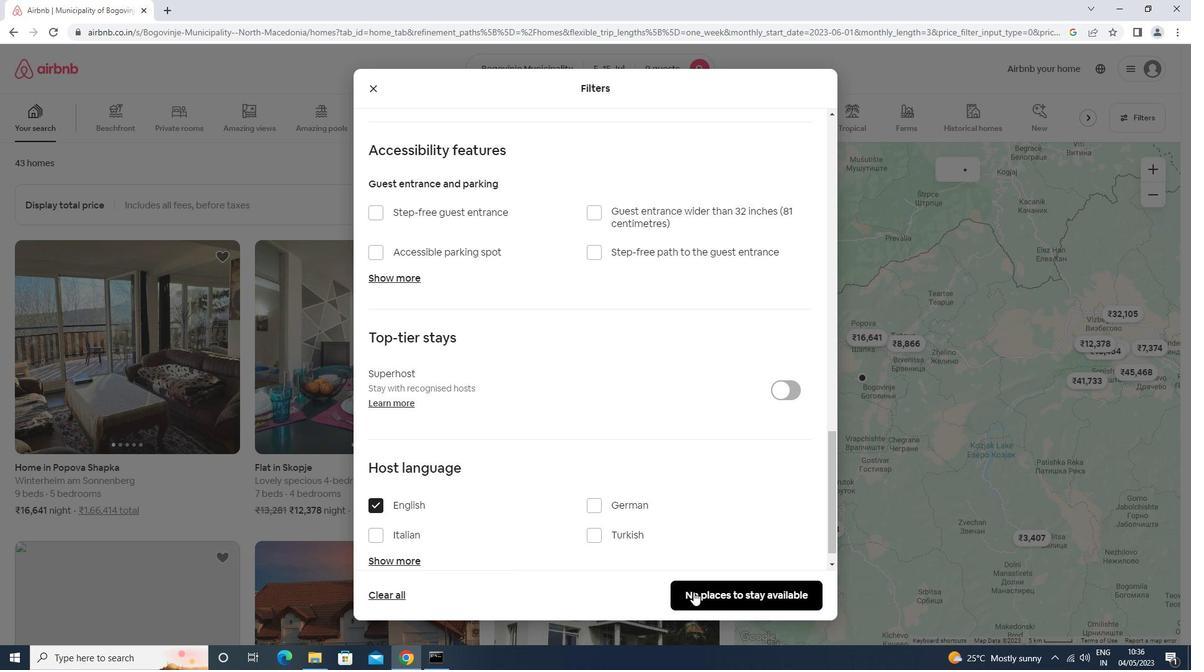 
Action: Mouse moved to (704, 585)
Screenshot: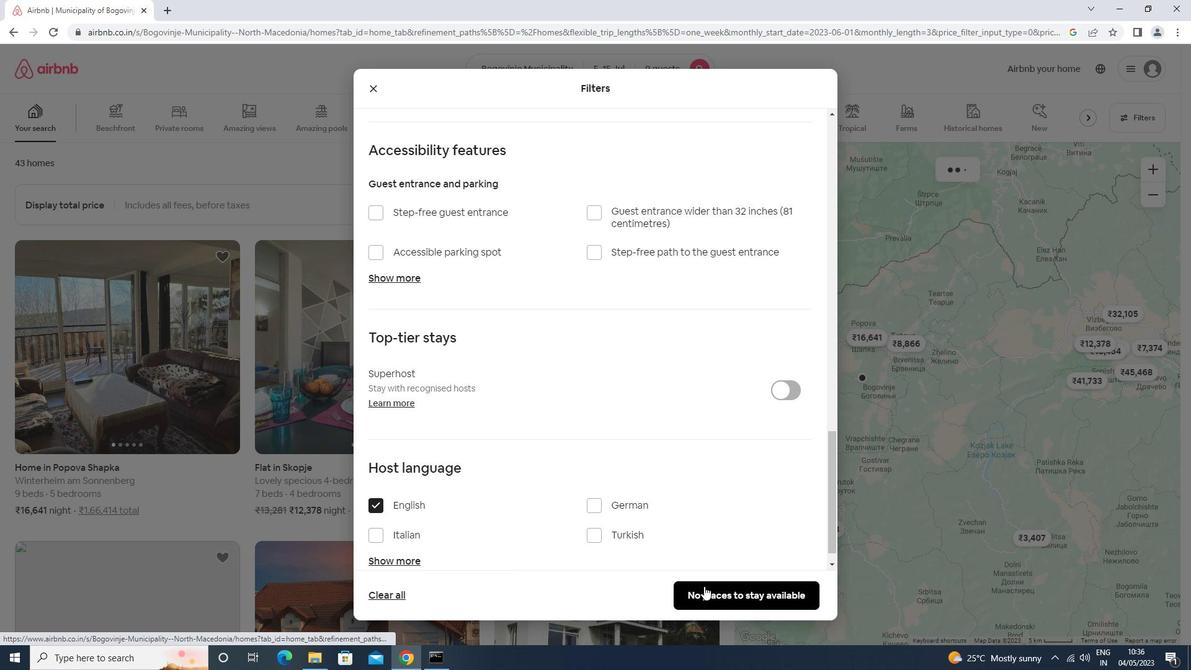 
